 Task: open an excel sheet and write heading  Financial Planner. Add Dates in a column and its values below  'Jan 23, Feb 23, Mar 23, Apr 23 & may23. 'Add Income in next column and its values below  $3,000, $3,200, $3,100, $3,300 & $3,500. Add Expenses in next column and its values below  $2,000, $2,300, $2,200, $2,500 & $2,800. Add savings in next column and its values below $500, $600, $500, $700 & $700. Add Investment in next column and its values below  $500, $700, $800, $900 & $1000. Add Net Saving in next column and its values below  $1000, $1200, $900, $800 & $700. Save page BankBalances
Action: Mouse moved to (117, 116)
Screenshot: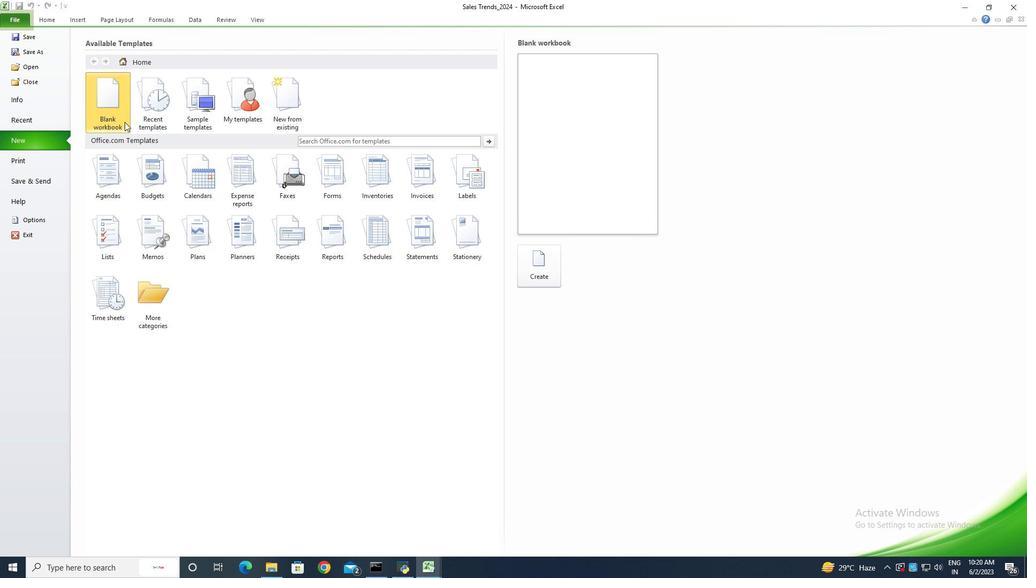 
Action: Mouse pressed left at (117, 116)
Screenshot: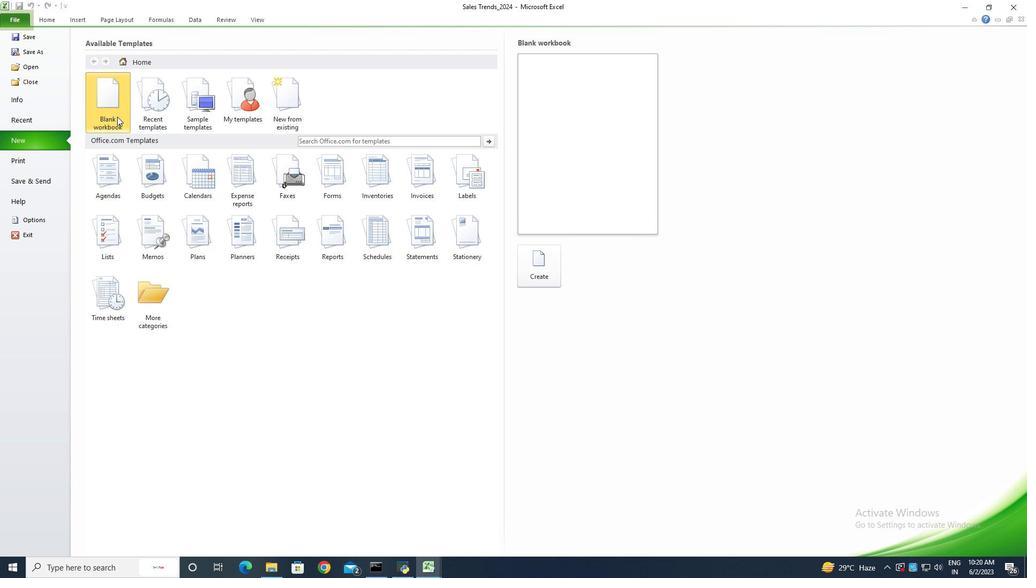 
Action: Mouse pressed left at (117, 116)
Screenshot: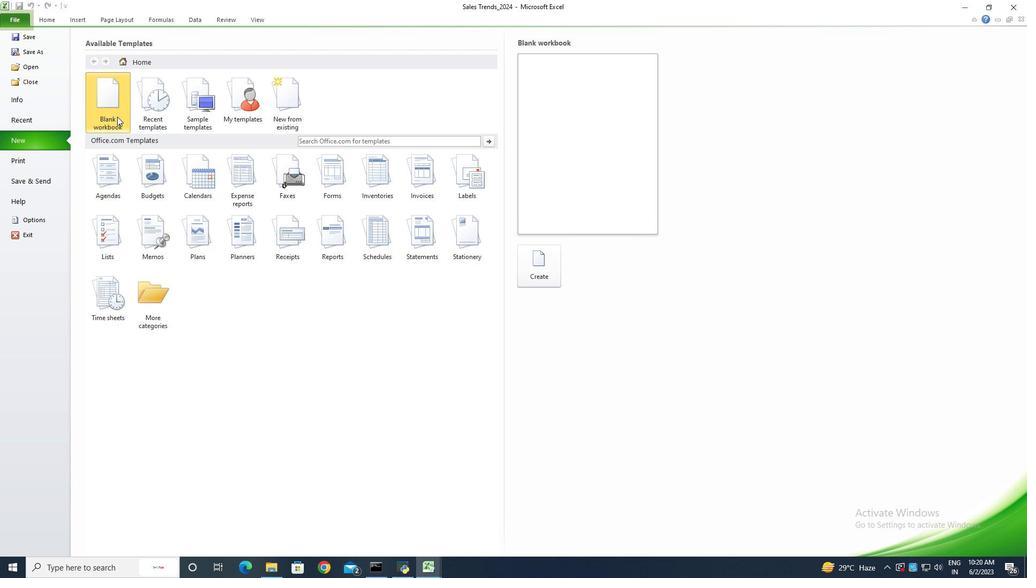 
Action: Key pressed <Key.shift><Key.shift><Key.shift><Key.shift><Key.shift><Key.shift>Finacial<Key.space><Key.shift><Key.shift><Key.shift><Key.shift><Key.shift><Key.shift><Key.shift><Key.shift><Key.shift><Key.shift>Planner<Key.enter><Key.shift><Key.shift><Key.shift><Key.shift><Key.shift><Key.shift>Dates<Key.enter><Key.shift>Jan<Key.space>23<Key.enter>feb<Key.backspace><Key.backspace><Key.backspace><Key.shift><Key.shift><Key.shift><Key.shift><Key.shift><Key.shift><Key.shift><Key.shift><Key.shift><Key.shift><Key.shift><Key.shift><Key.shift><Key.shift><Key.shift>Feb<Key.space>23<Key.enter><Key.shift><Key.shift><Key.shift><Key.shift><Key.shift><Key.shift><Key.shift><Key.shift><Key.shift><Key.shift><Key.shift><Key.shift><Key.shift><Key.shift><Key.shift><Key.shift><Key.shift><Key.shift><Key.shift><Key.shift><Key.shift><Key.shift><Key.shift><Key.shift><Key.shift><Key.shift><Key.shift><Key.shift><Key.shift><Key.shift><Key.shift><Key.shift><Key.shift><Key.shift><Key.shift><Key.shift><Key.shift><Key.shift><Key.shift><Key.shift><Key.shift><Key.shift><Key.shift><Key.shift><Key.shift><Key.shift><Key.shift>Mar<Key.space>23<Key.enter><Key.shift>Apr<Key.space><Key.shift><Key.shift><Key.shift>23<Key.enter><Key.shift>May<Key.space><Key.shift><Key.shift>23<Key.enter>
Screenshot: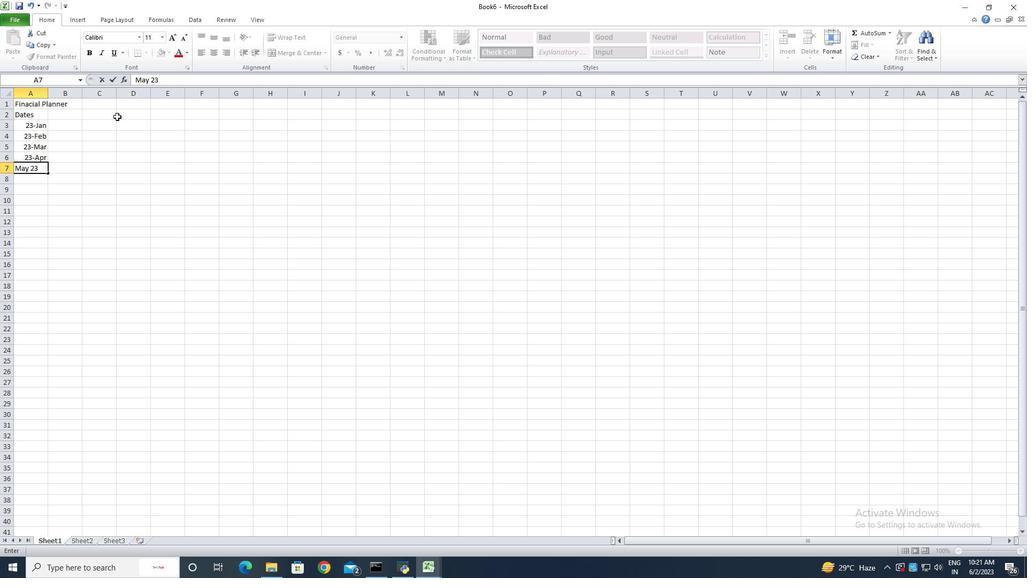 
Action: Mouse moved to (25, 125)
Screenshot: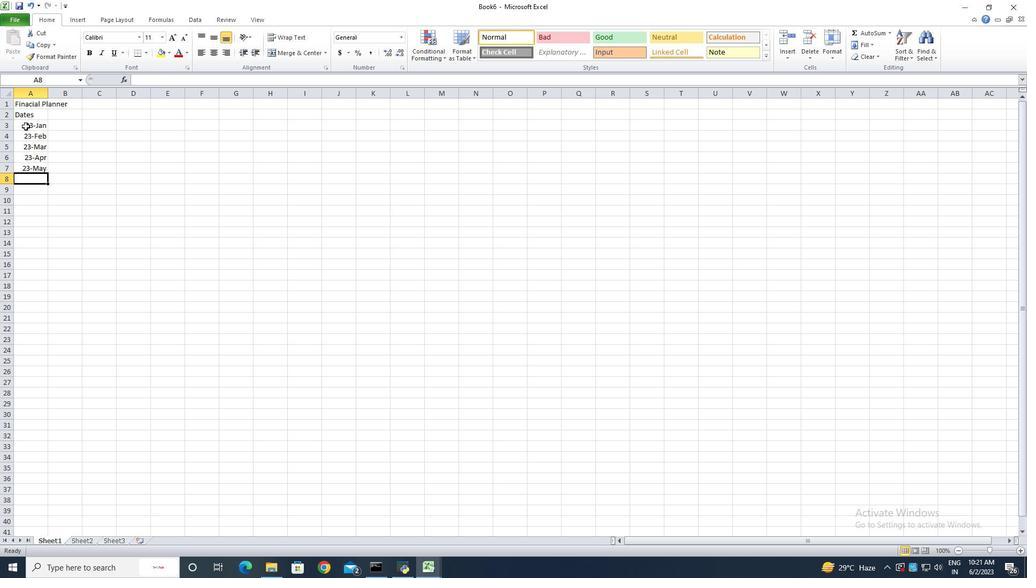 
Action: Mouse pressed left at (25, 125)
Screenshot: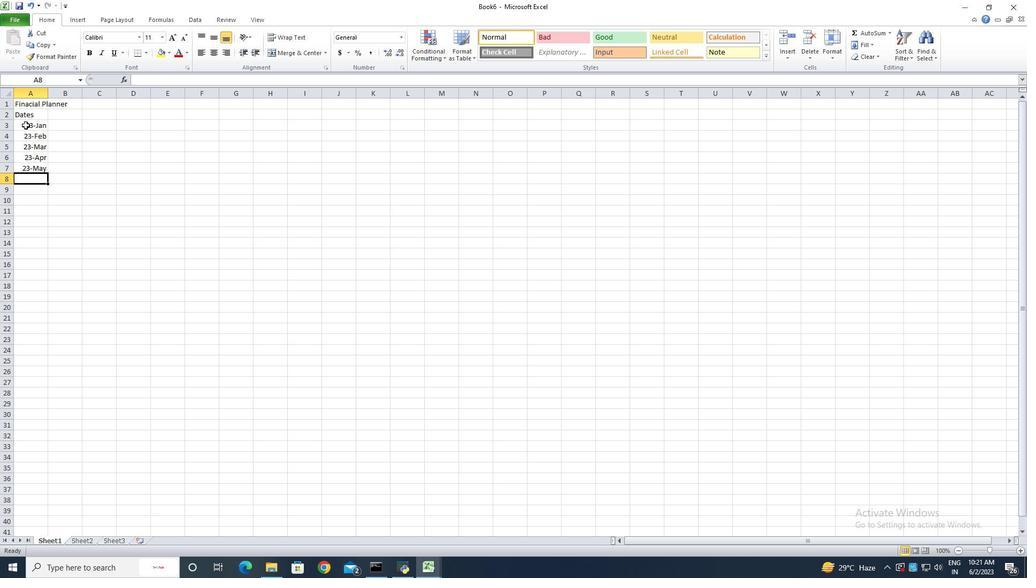 
Action: Mouse moved to (29, 127)
Screenshot: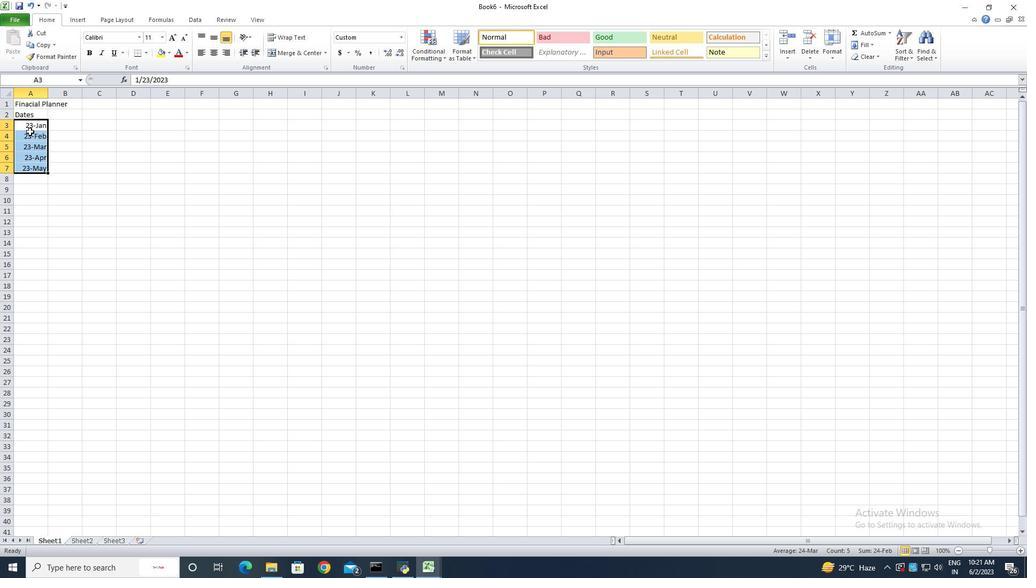 
Action: Mouse pressed right at (29, 127)
Screenshot: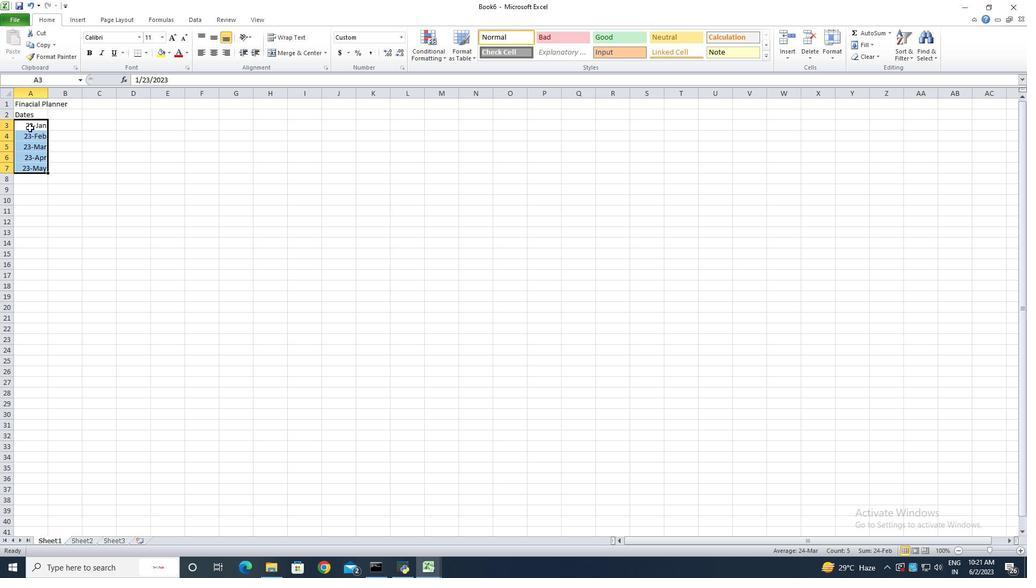
Action: Mouse moved to (62, 276)
Screenshot: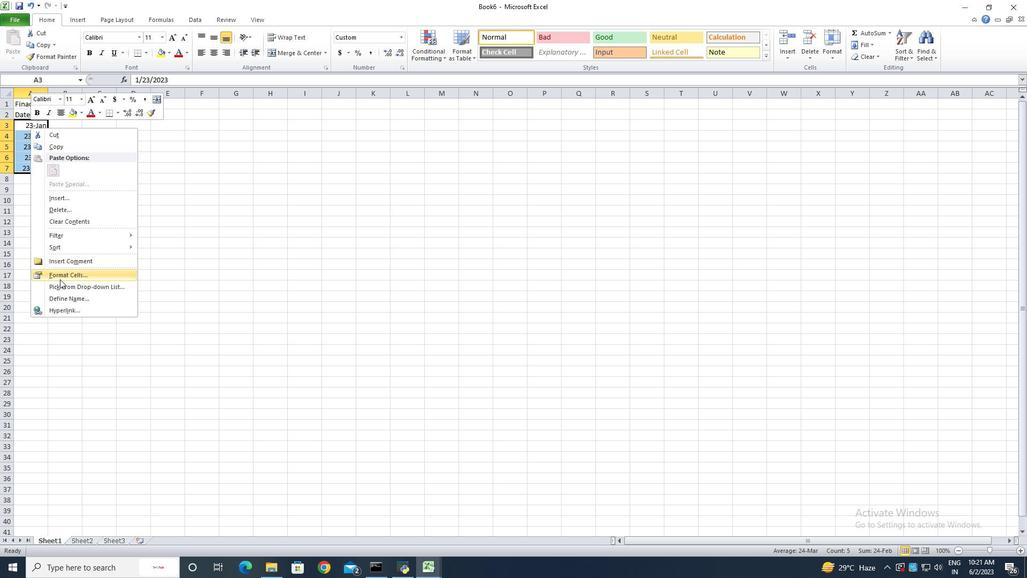 
Action: Mouse pressed left at (62, 276)
Screenshot: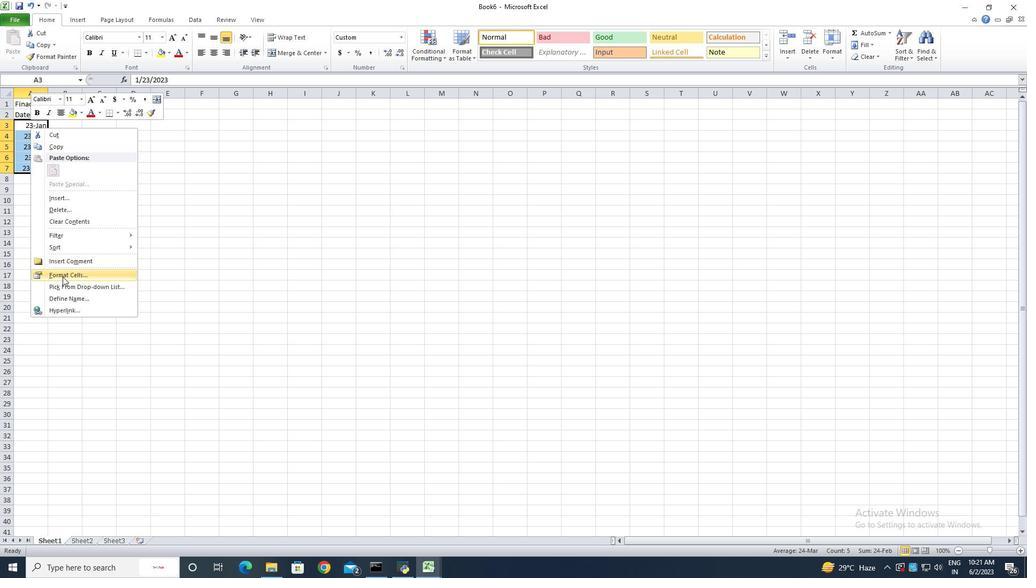 
Action: Mouse moved to (95, 152)
Screenshot: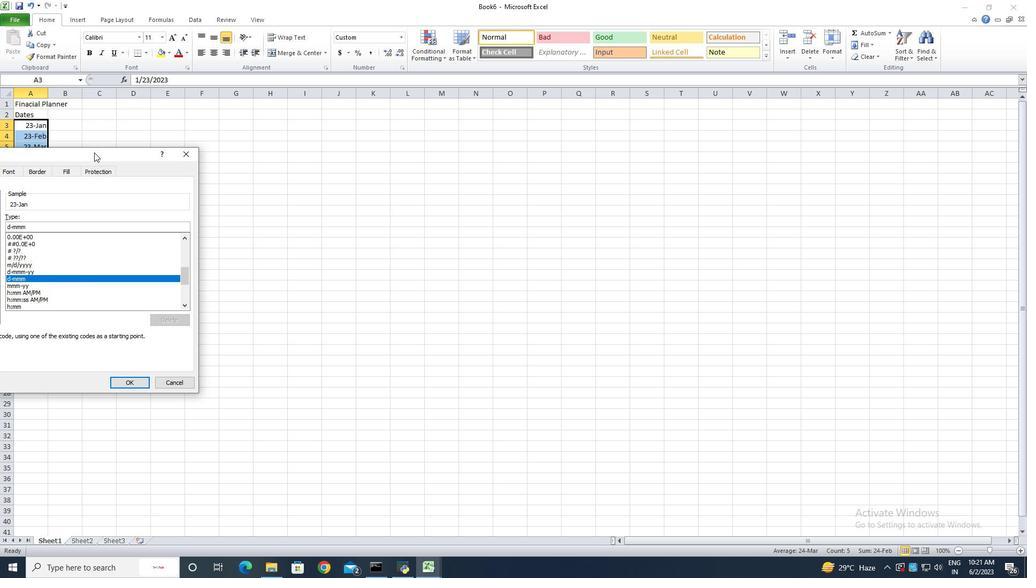 
Action: Mouse pressed left at (95, 152)
Screenshot: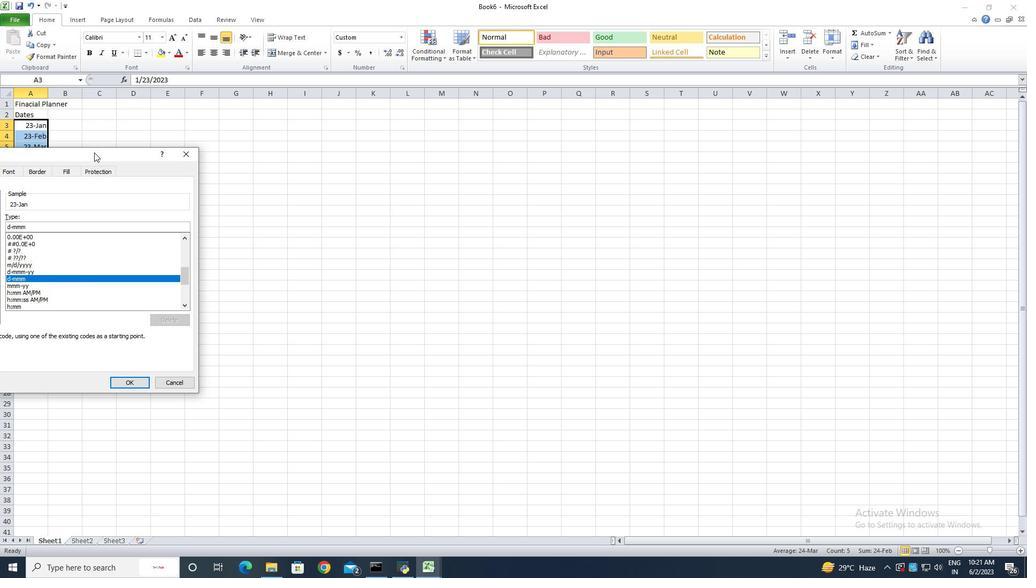 
Action: Mouse moved to (317, 211)
Screenshot: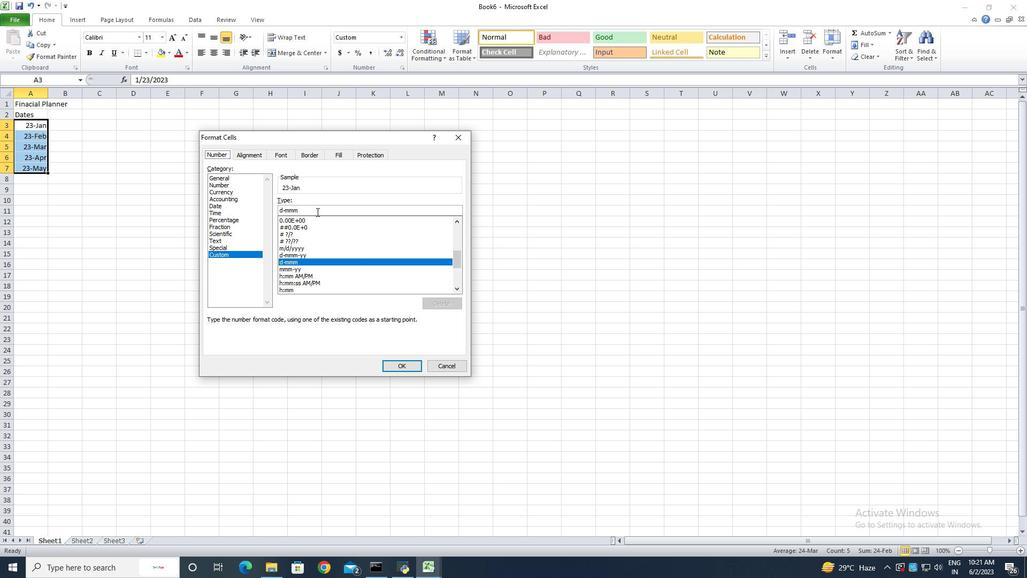 
Action: Mouse pressed left at (317, 211)
Screenshot: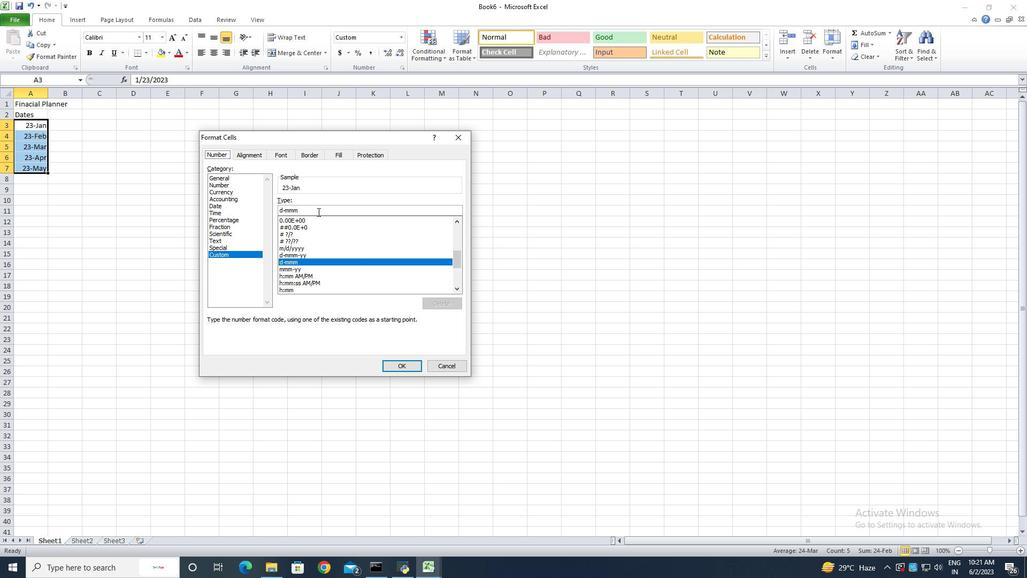 
Action: Key pressed <Key.backspace><Key.backspace><Key.backspace><Key.backspace><Key.backspace><Key.backspace>mmm<Key.space>d
Screenshot: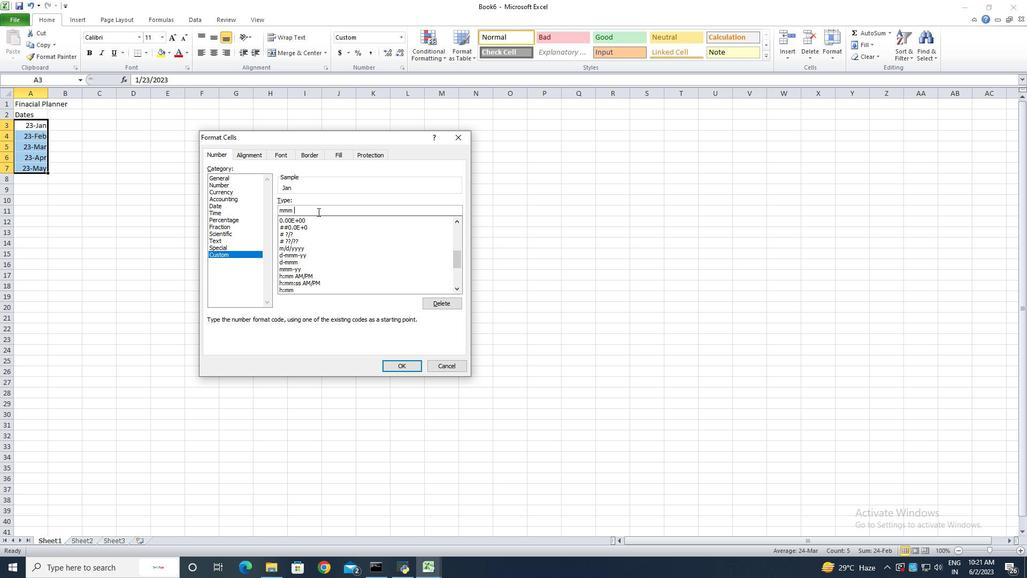 
Action: Mouse moved to (392, 365)
Screenshot: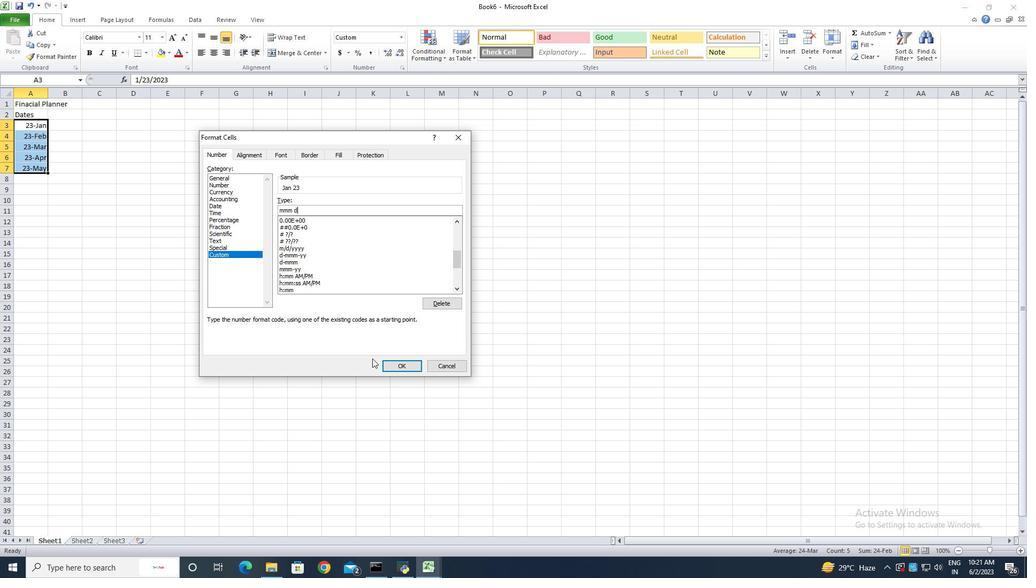 
Action: Mouse pressed left at (392, 365)
Screenshot: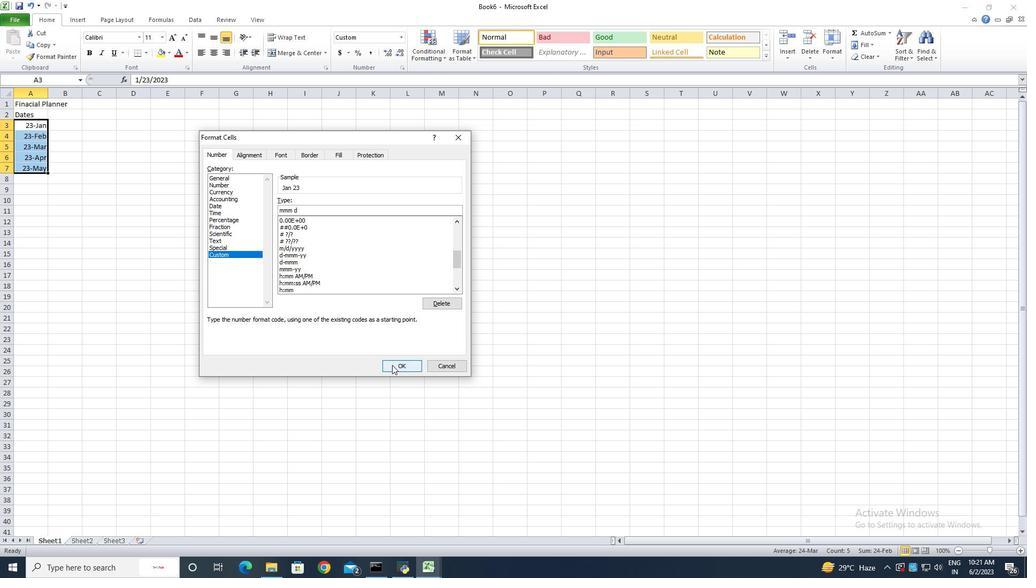 
Action: Mouse moved to (47, 92)
Screenshot: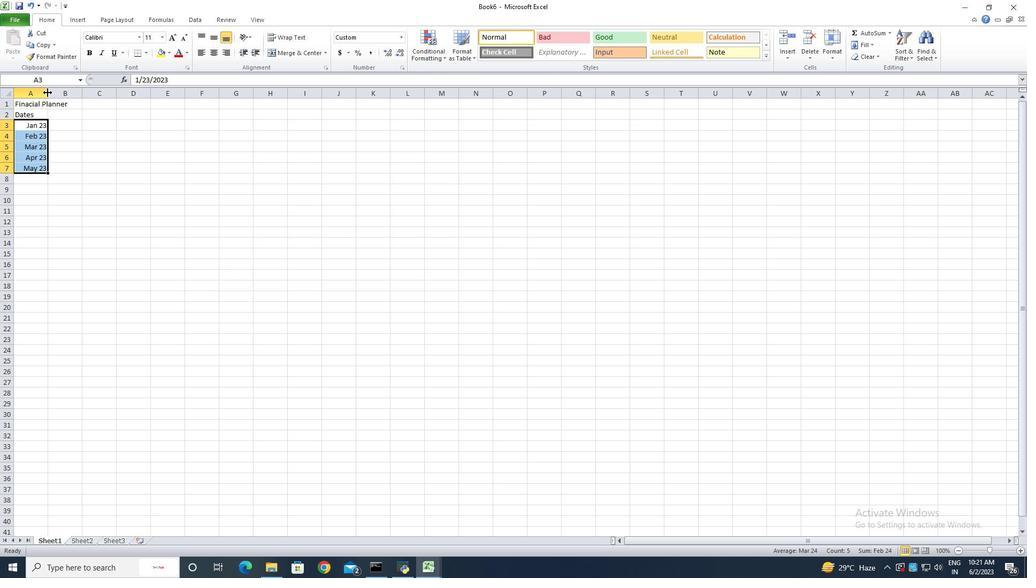 
Action: Mouse pressed left at (47, 92)
Screenshot: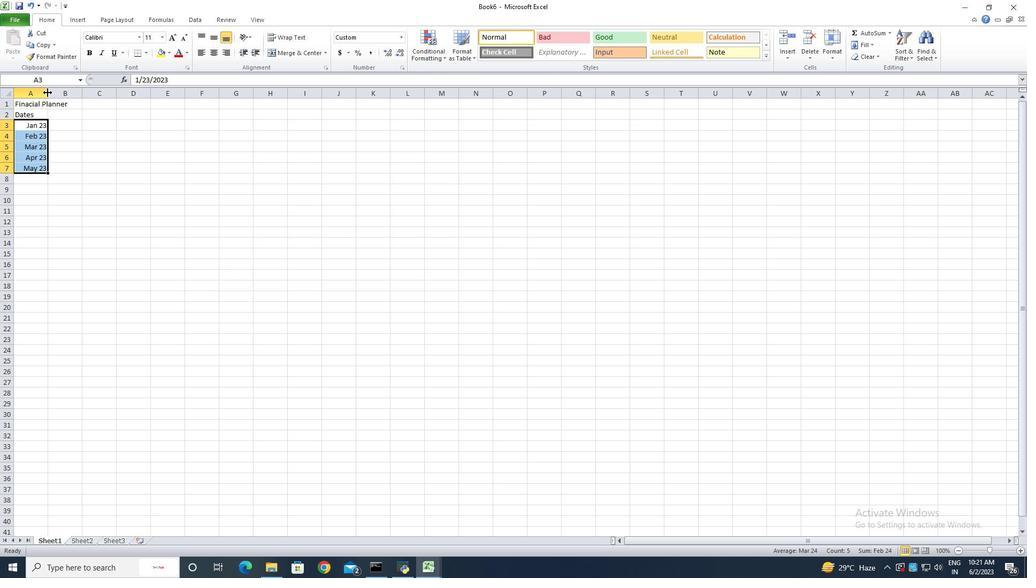 
Action: Mouse pressed left at (47, 92)
Screenshot: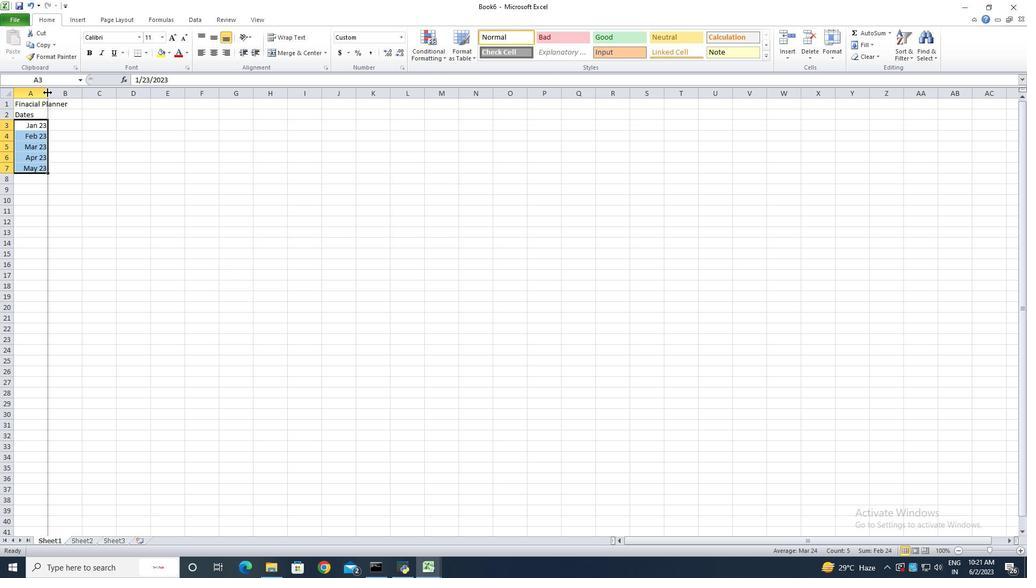 
Action: Mouse moved to (80, 111)
Screenshot: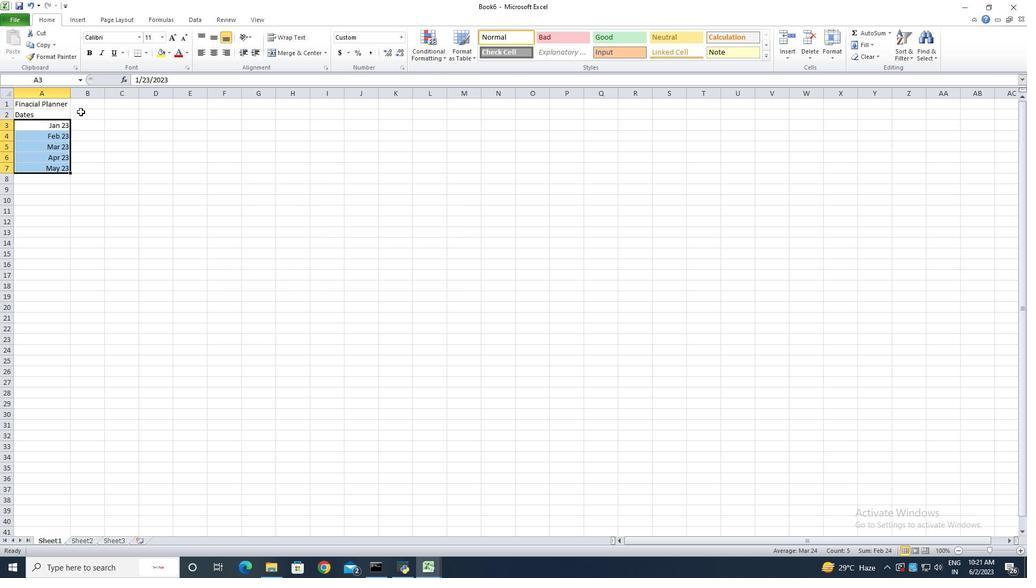 
Action: Mouse pressed left at (80, 111)
Screenshot: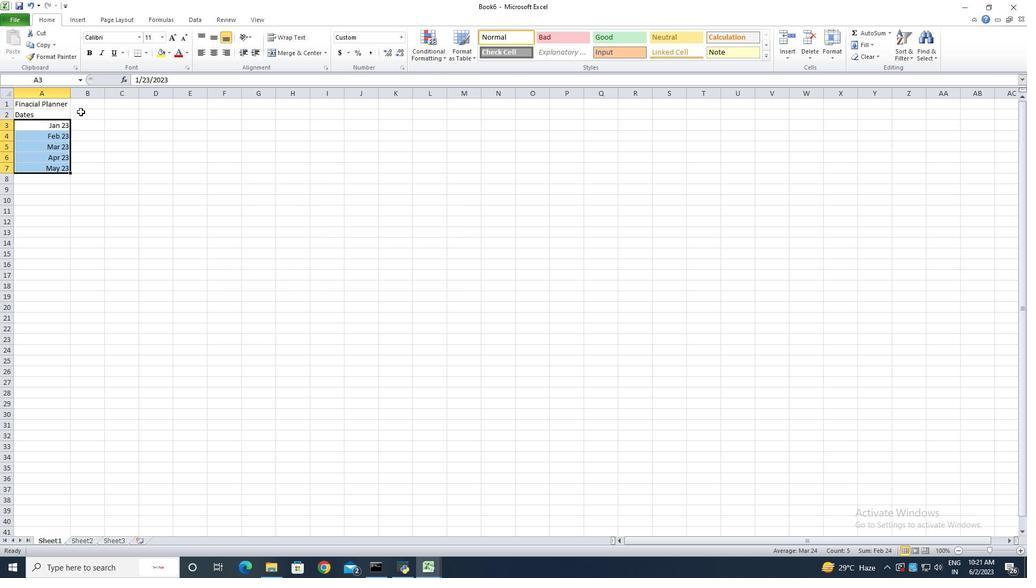 
Action: Key pressed <Key.shift>Income<Key.enter><Key.shift>$3000<Key.enter><Key.shift><Key.shift><Key.shift><Key.shift>$3200<Key.enter><Key.shift><Key.shift><Key.shift><Key.shift><Key.shift><Key.shift><Key.shift><Key.shift><Key.shift><Key.shift><Key.shift><Key.shift><Key.shift><Key.shift><Key.shift><Key.shift><Key.shift><Key.shift><Key.shift><Key.shift><Key.shift><Key.shift><Key.shift><Key.shift><Key.shift><Key.shift><Key.shift><Key.shift><Key.shift><Key.shift><Key.shift><Key.shift><Key.shift><Key.shift><Key.shift><Key.shift><Key.shift><Key.shift>$3100<Key.enter><Key.shift><Key.shift><Key.shift><Key.shift>$3300<Key.enter><Key.shift><Key.shift><Key.shift><Key.shift><Key.shift><Key.shift><Key.shift><Key.shift><Key.shift><Key.shift><Key.shift><Key.shift><Key.shift><Key.shift><Key.shift><Key.shift><Key.shift><Key.shift><Key.shift>$3500<Key.enter>
Screenshot: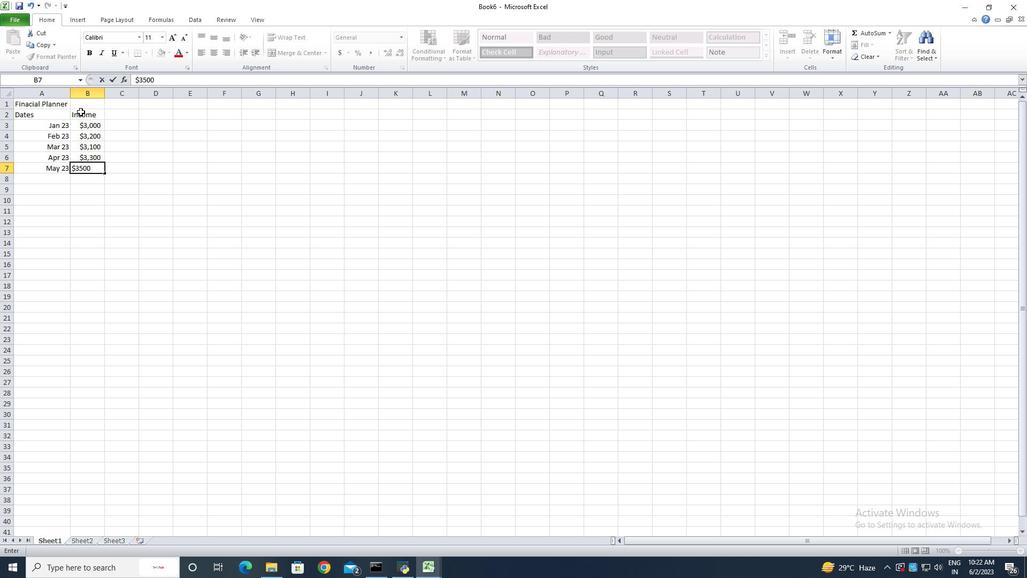 
Action: Mouse moved to (114, 115)
Screenshot: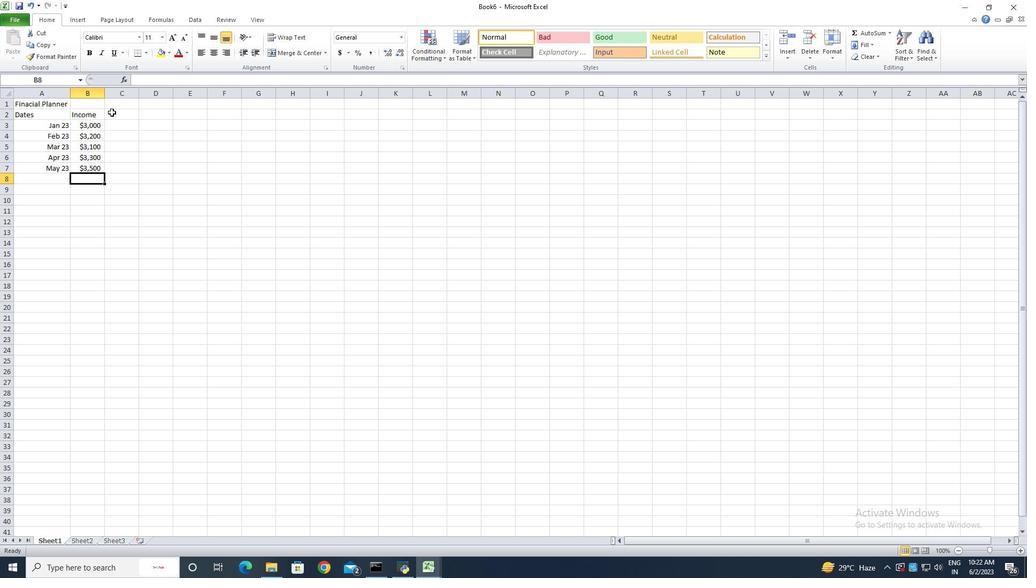 
Action: Mouse pressed left at (114, 115)
Screenshot: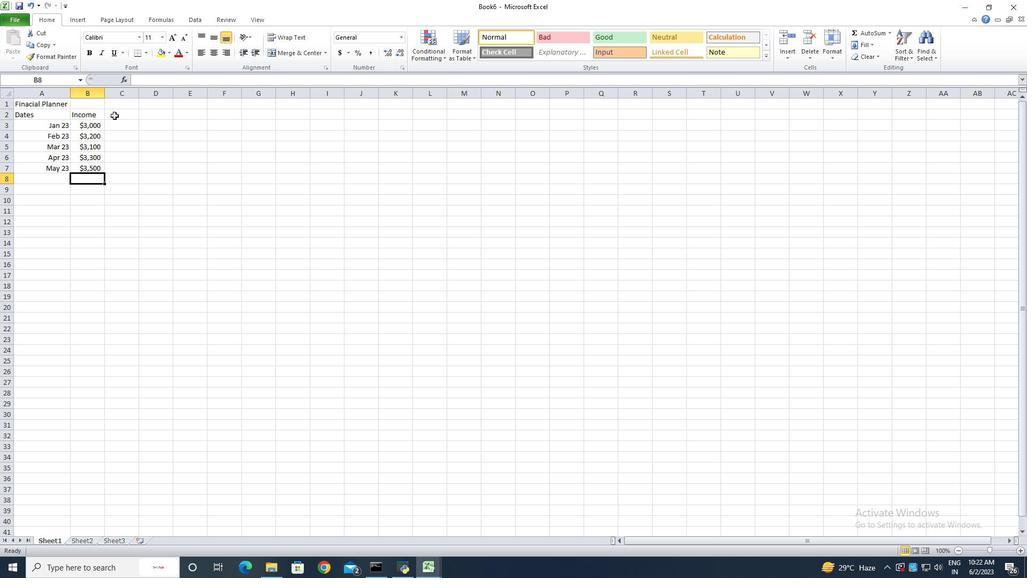 
Action: Key pressed <Key.shift>Expenses<Key.enter><Key.shift><Key.shift>@<Key.backspace><Key.shift><Key.shift><Key.shift>$2000<Key.enter><Key.shift><Key.shift><Key.shift><Key.shift>$2300<Key.enter><Key.shift><Key.shift><Key.shift><Key.shift><Key.shift><Key.shift><Key.shift><Key.shift><Key.shift><Key.shift><Key.shift><Key.shift><Key.shift><Key.shift><Key.shift>@<Key.backspace><Key.shift>$2200<Key.enter><Key.shift><Key.shift><Key.shift><Key.shift><Key.shift><Key.shift><Key.shift><Key.shift>$2500<Key.enter><Key.shift><Key.shift><Key.shift><Key.shift><Key.shift><Key.shift><Key.shift><Key.shift><Key.shift>$2800<Key.enter>
Screenshot: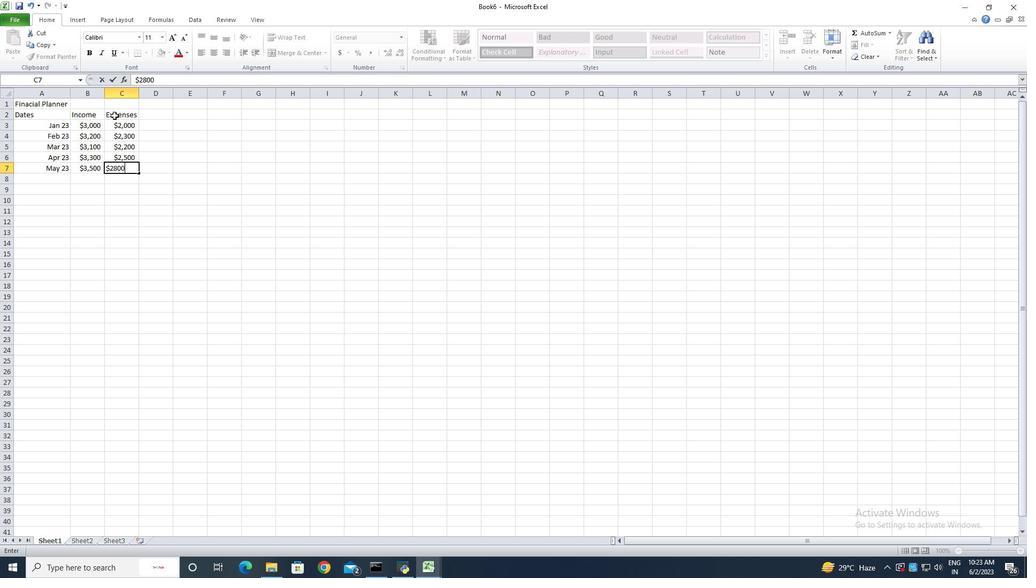 
Action: Mouse moved to (139, 91)
Screenshot: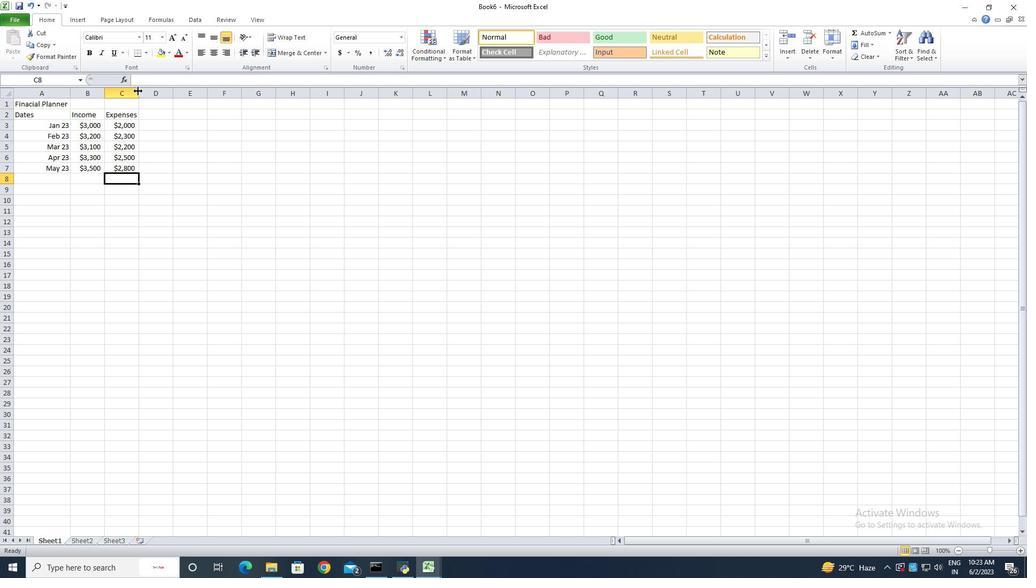 
Action: Mouse pressed left at (139, 91)
Screenshot: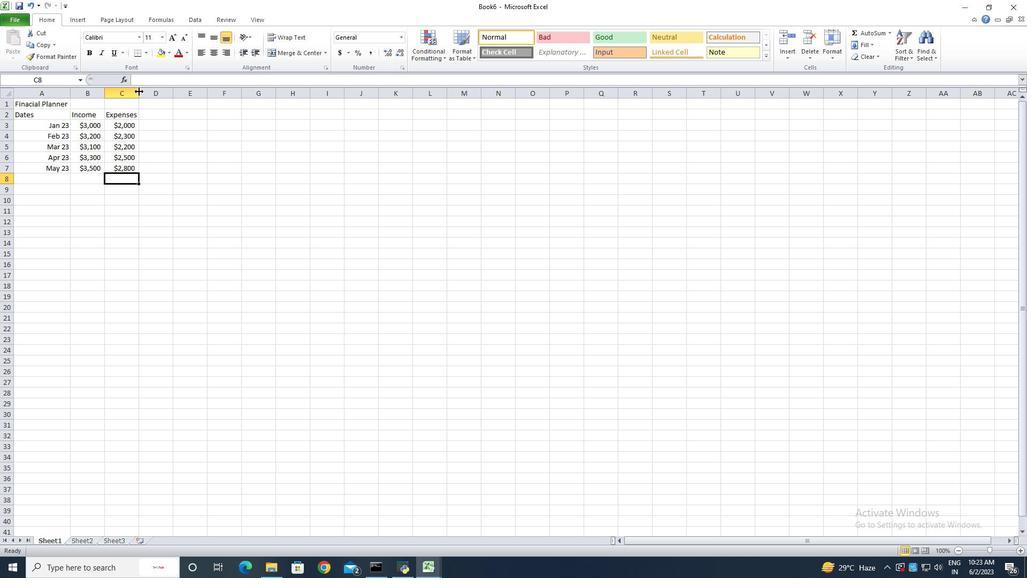 
Action: Mouse pressed left at (139, 91)
Screenshot: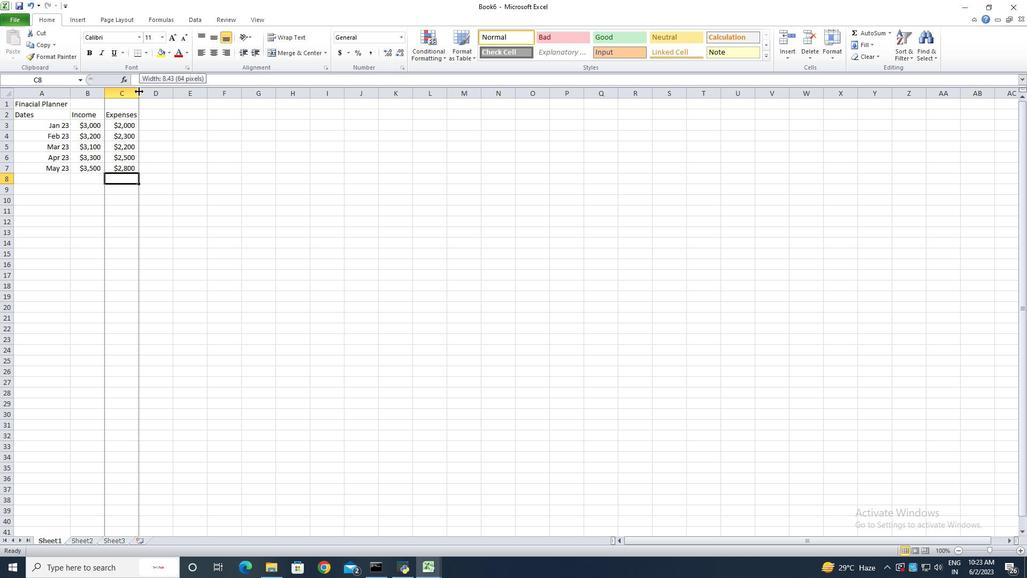 
Action: Mouse moved to (153, 115)
Screenshot: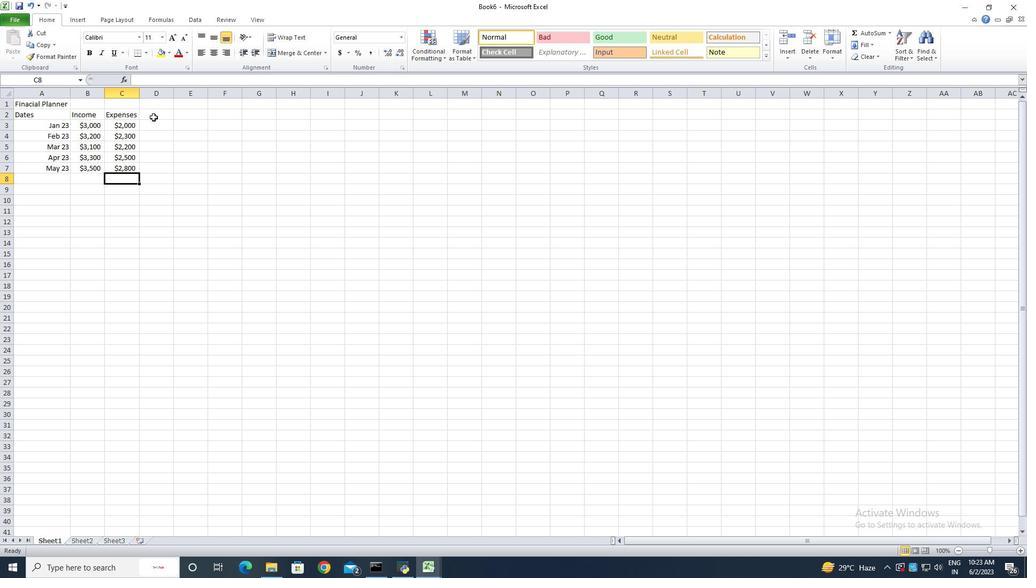 
Action: Mouse pressed left at (153, 115)
Screenshot: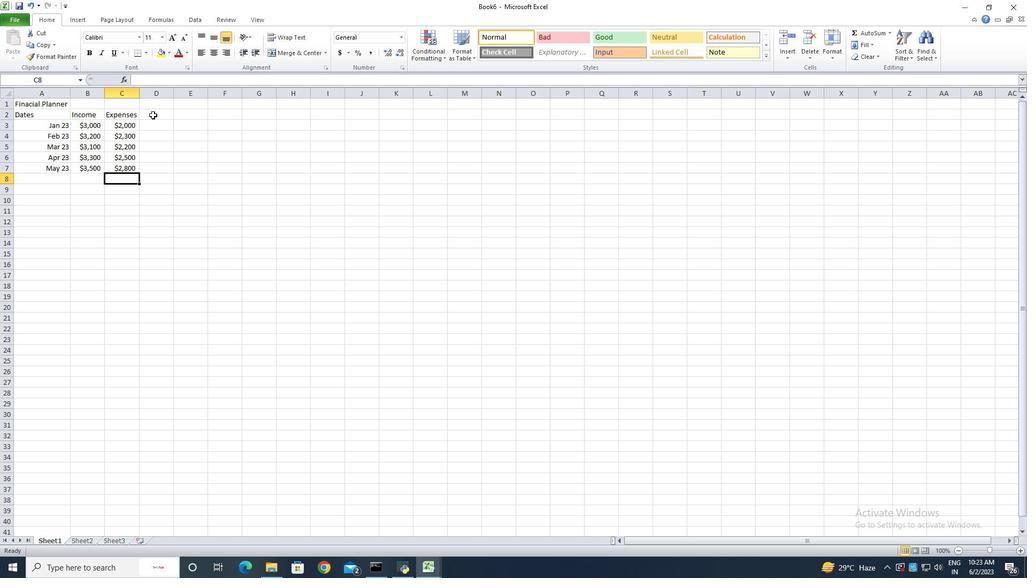 
Action: Key pressed <Key.shift>Savings<Key.enter><Key.shift><Key.shift><Key.shift><Key.shift><Key.shift><Key.shift><Key.shift><Key.shift><Key.shift><Key.shift><Key.shift><Key.shift><Key.shift><Key.shift><Key.shift><Key.shift><Key.shift><Key.shift><Key.shift><Key.shift><Key.shift><Key.shift><Key.shift><Key.shift>$500<Key.enter><Key.shift>$600<Key.enter><Key.shift>$500<Key.enter><Key.shift>$700<Key.enter><Key.shift><Key.shift><Key.shift><Key.shift><Key.shift>$700<Key.enter>
Screenshot: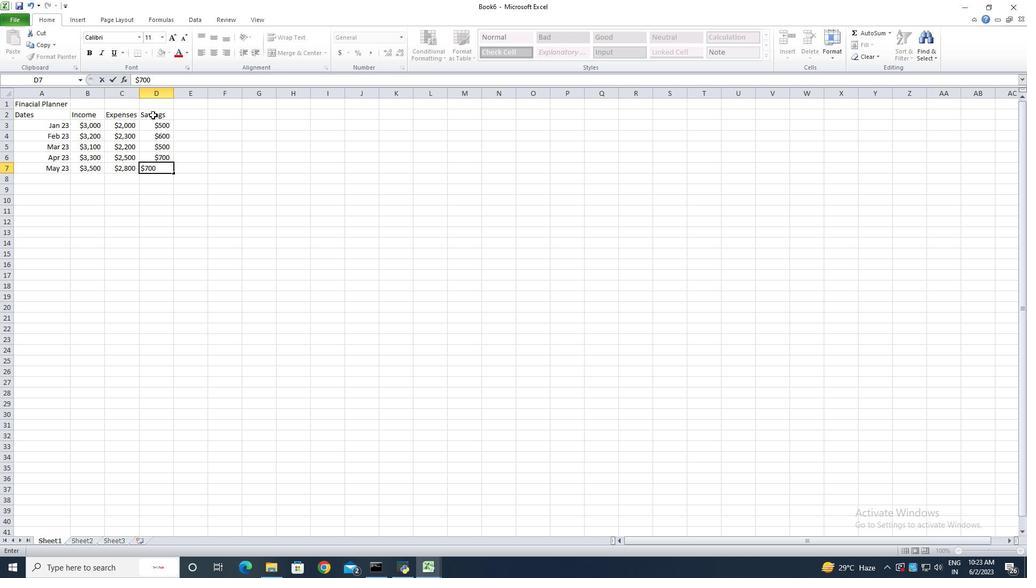 
Action: Mouse moved to (175, 93)
Screenshot: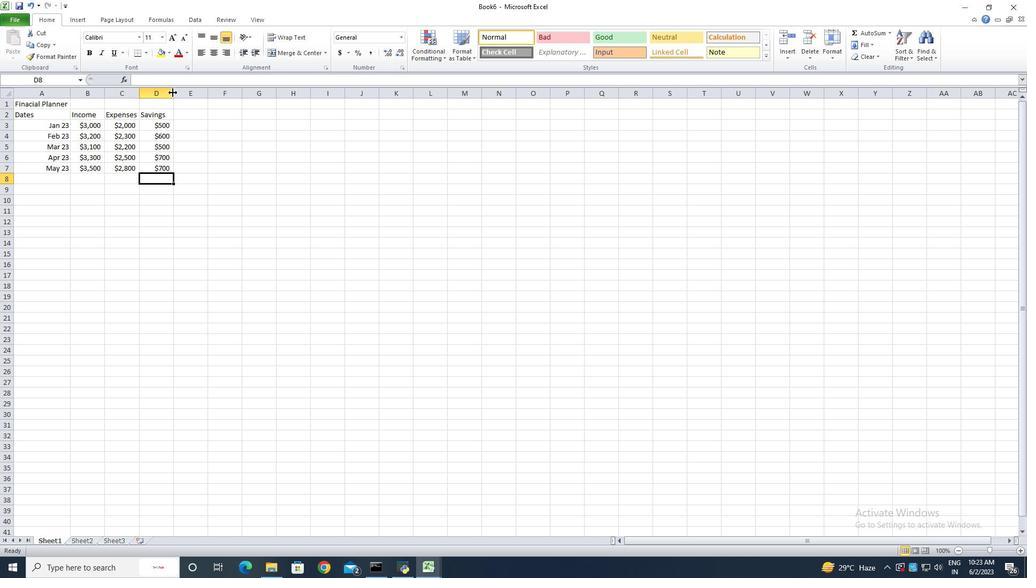 
Action: Mouse pressed left at (175, 93)
Screenshot: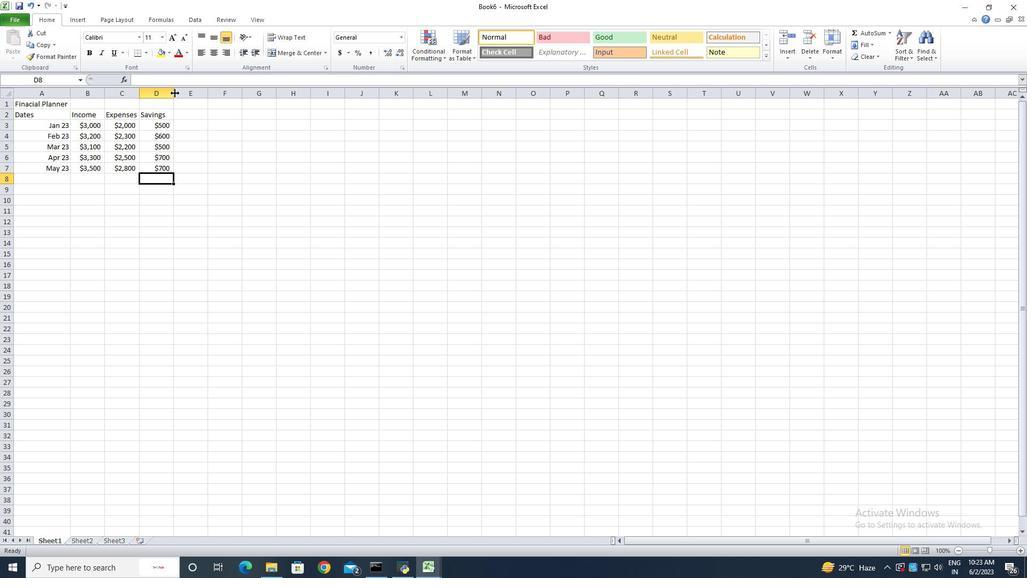 
Action: Mouse pressed left at (175, 93)
Screenshot: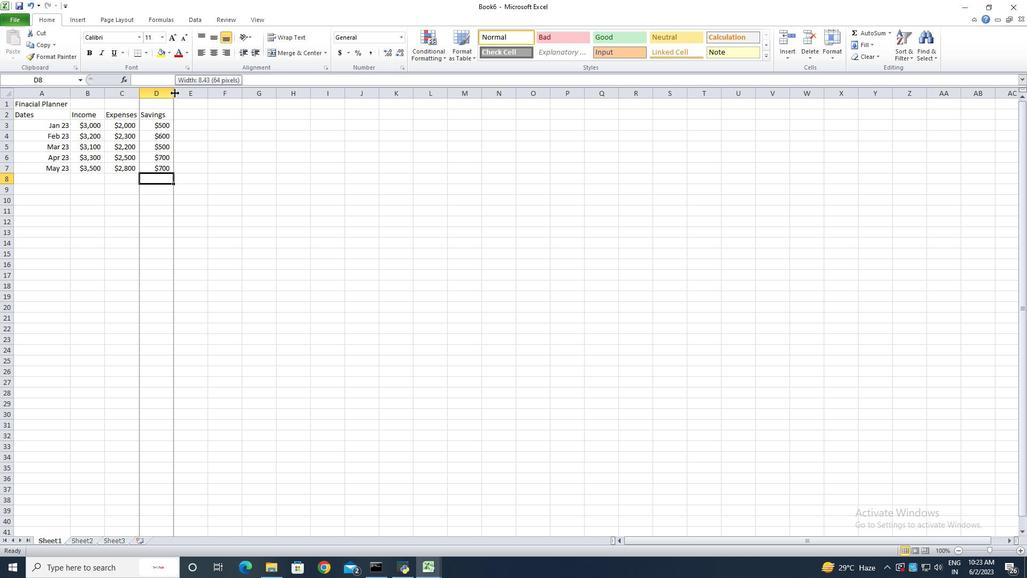 
Action: Mouse moved to (176, 111)
Screenshot: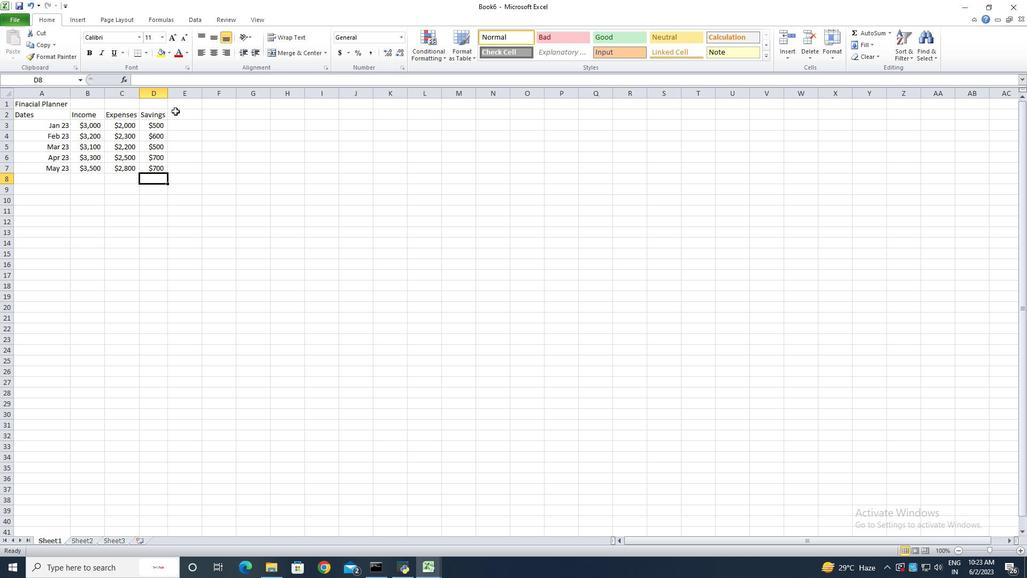 
Action: Mouse pressed left at (176, 111)
Screenshot: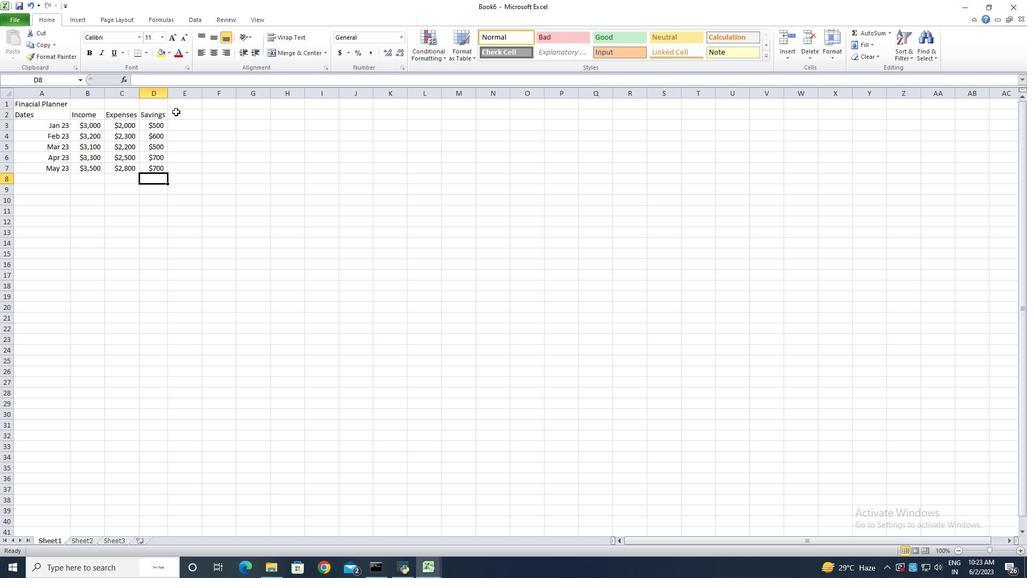 
Action: Key pressed <Key.shift>Investment<Key.enter><Key.shift><Key.shift><Key.shift><Key.shift><Key.shift><Key.shift><Key.shift><Key.shift><Key.shift><Key.shift><Key.shift>$500<Key.enter><Key.shift><Key.shift><Key.shift><Key.shift><Key.shift><Key.shift><Key.shift><Key.shift><Key.shift><Key.shift><Key.shift><Key.shift><Key.shift><Key.shift><Key.shift><Key.shift><Key.shift><Key.shift><Key.shift><Key.shift><Key.shift><Key.shift><Key.shift><Key.shift><Key.shift><Key.shift><Key.shift><Key.shift><Key.shift><Key.shift><Key.shift><Key.shift><Key.shift><Key.shift>$700<Key.enter><Key.shift><Key.shift><Key.shift><Key.shift><Key.shift><Key.shift><Key.shift><Key.shift><Key.shift><Key.shift><Key.shift><Key.shift><Key.shift><Key.shift><Key.shift><Key.shift><Key.shift><Key.shift><Key.shift>$800<Key.enter><Key.shift><Key.shift><Key.shift><Key.shift><Key.shift><Key.shift><Key.shift><Key.shift><Key.shift><Key.shift><Key.shift><Key.shift><Key.shift><Key.shift><Key.shift><Key.shift><Key.shift><Key.shift><Key.shift><Key.shift><Key.shift><Key.shift><Key.shift><Key.shift><Key.shift><Key.shift><Key.shift><Key.shift><Key.shift><Key.shift><Key.shift><Key.shift><Key.shift><Key.shift><Key.shift><Key.shift><Key.shift><Key.shift><Key.shift><Key.shift><Key.shift><Key.shift><Key.shift><Key.shift><Key.shift><Key.shift><Key.shift>$900<Key.enter><Key.shift><Key.shift><Key.shift><Key.shift><Key.shift><Key.shift><Key.shift><Key.shift><Key.shift><Key.shift><Key.shift><Key.shift><Key.shift><Key.shift><Key.shift><Key.shift><Key.shift><Key.shift><Key.shift><Key.shift><Key.shift><Key.shift><Key.shift><Key.shift><Key.shift><Key.shift><Key.shift><Key.shift><Key.shift><Key.shift><Key.shift><Key.shift><Key.shift><Key.shift><Key.shift><Key.shift><Key.shift><Key.shift><Key.shift><Key.shift><Key.shift><Key.shift><Key.shift><Key.shift><Key.shift><Key.shift><Key.shift><Key.shift><Key.shift><Key.shift><Key.shift>$1000<Key.enter>
Screenshot: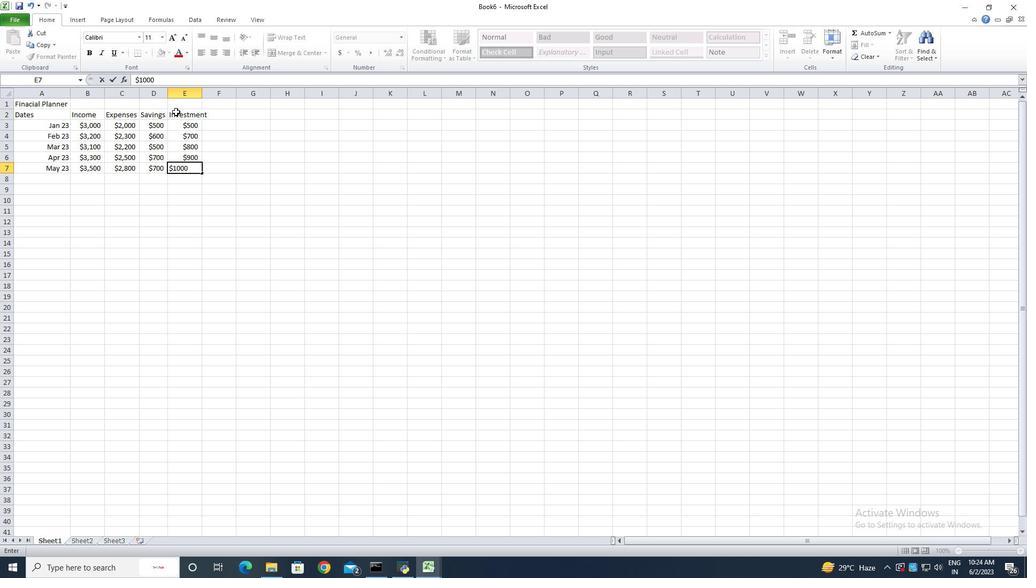 
Action: Mouse moved to (201, 96)
Screenshot: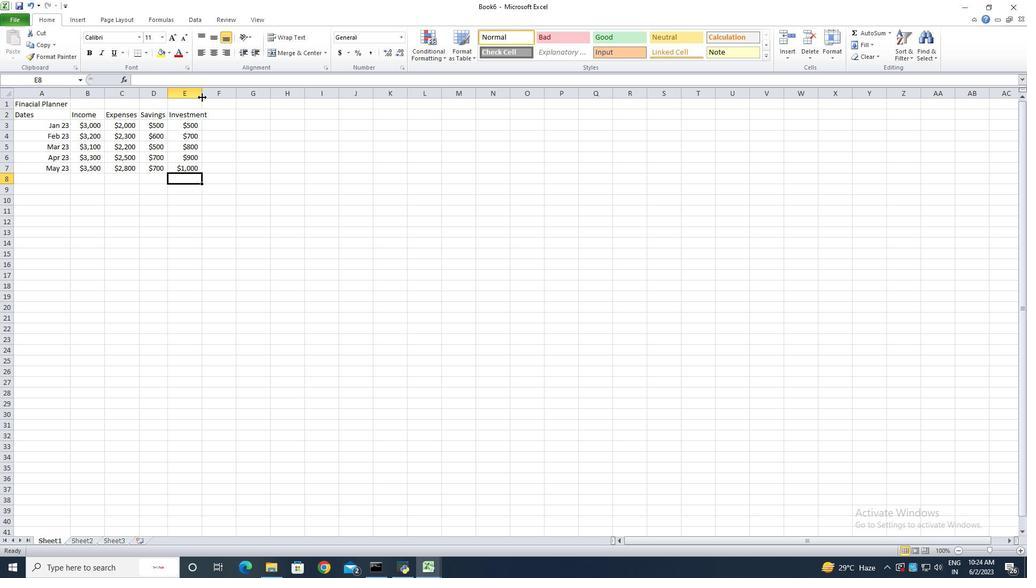 
Action: Mouse pressed left at (201, 96)
Screenshot: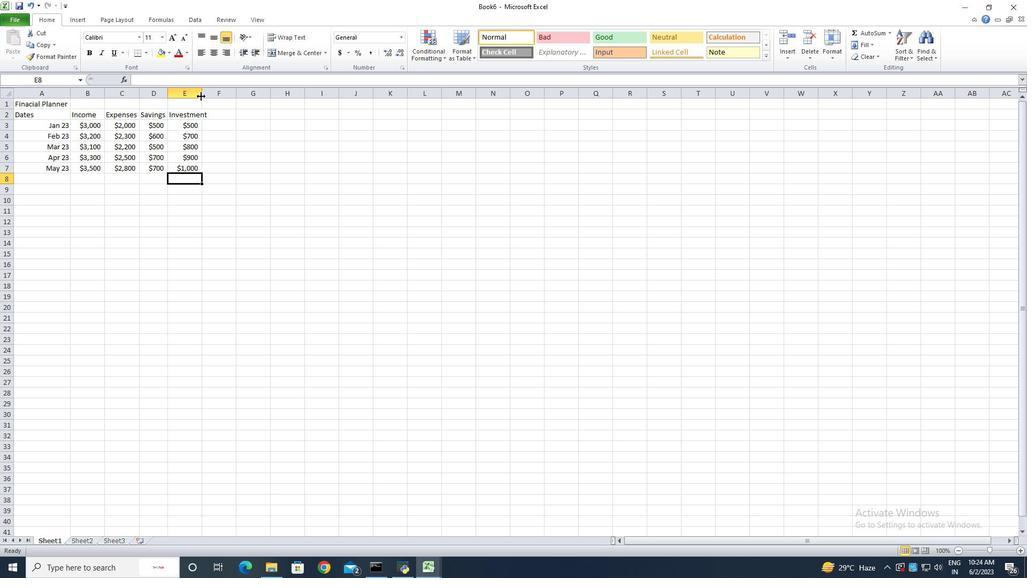 
Action: Mouse pressed left at (201, 96)
Screenshot: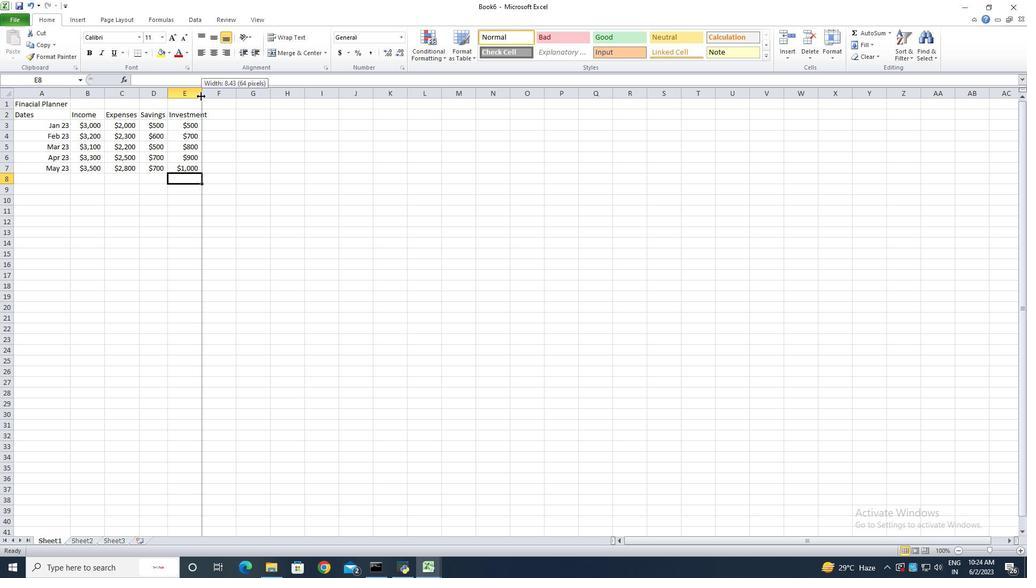 
Action: Mouse moved to (218, 114)
Screenshot: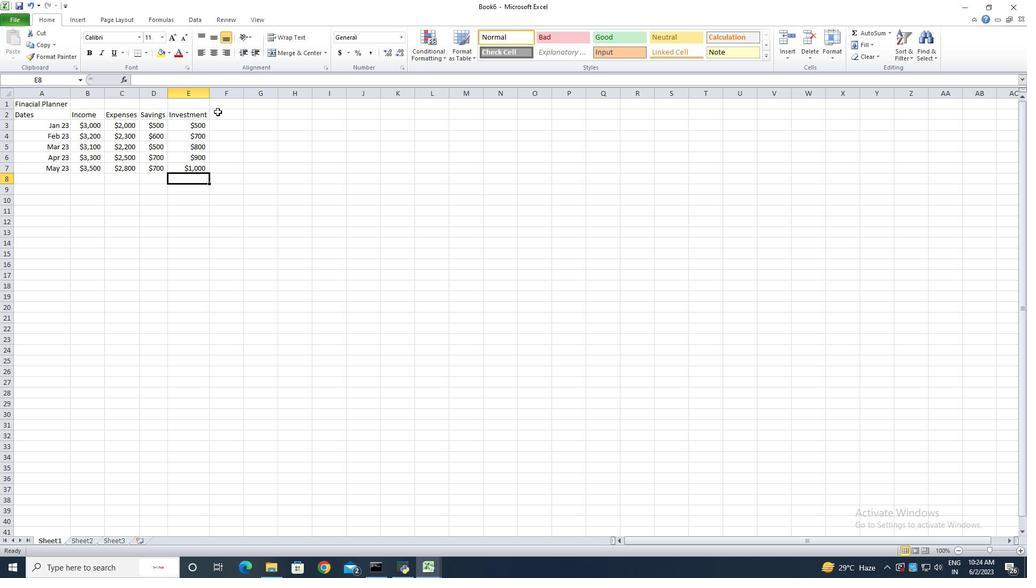 
Action: Mouse pressed left at (218, 114)
Screenshot: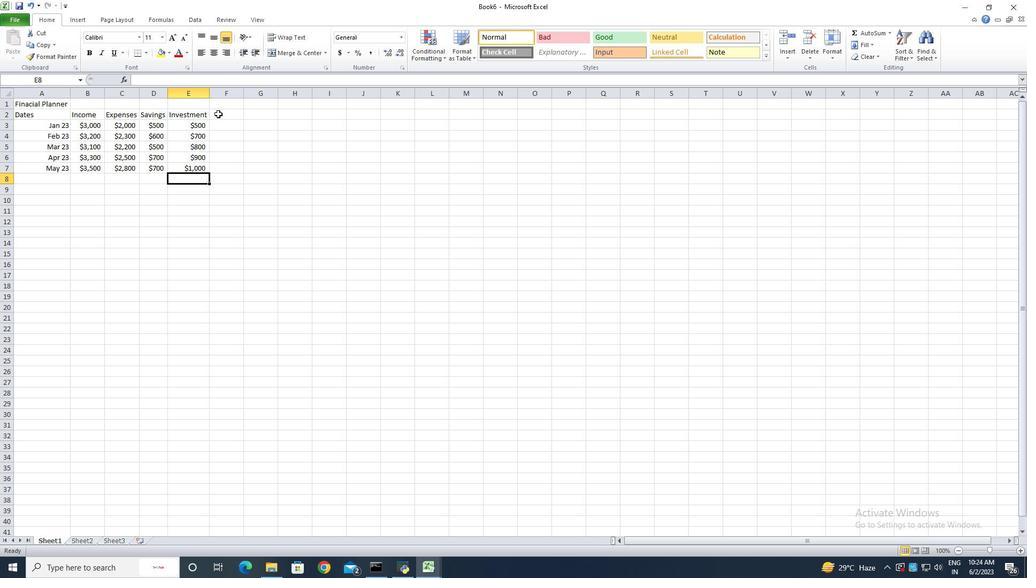 
Action: Key pressed <Key.shift>Ney<Key.space><Key.shift>Savings<Key.backspace>
Screenshot: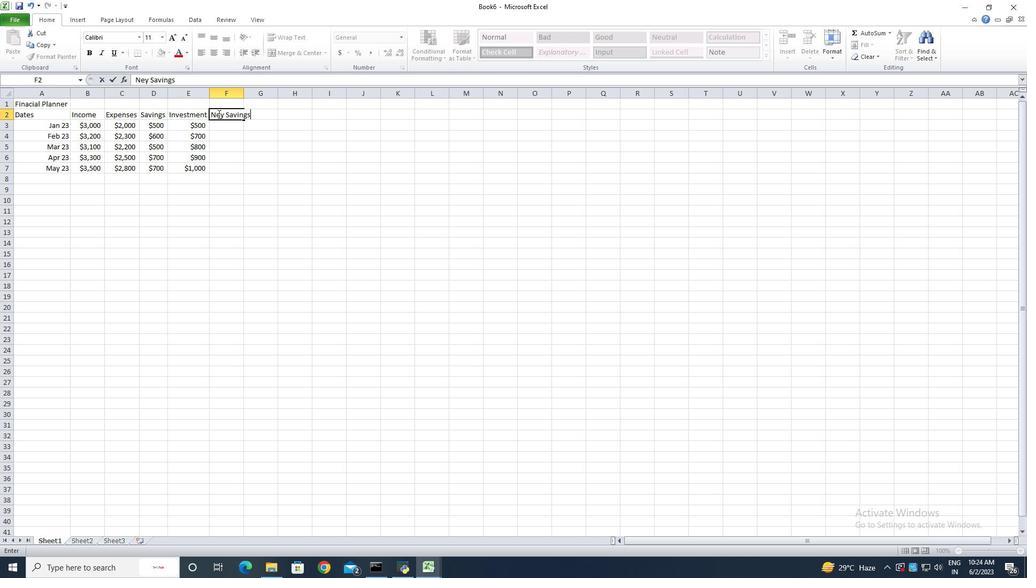 
Action: Mouse moved to (242, 107)
Screenshot: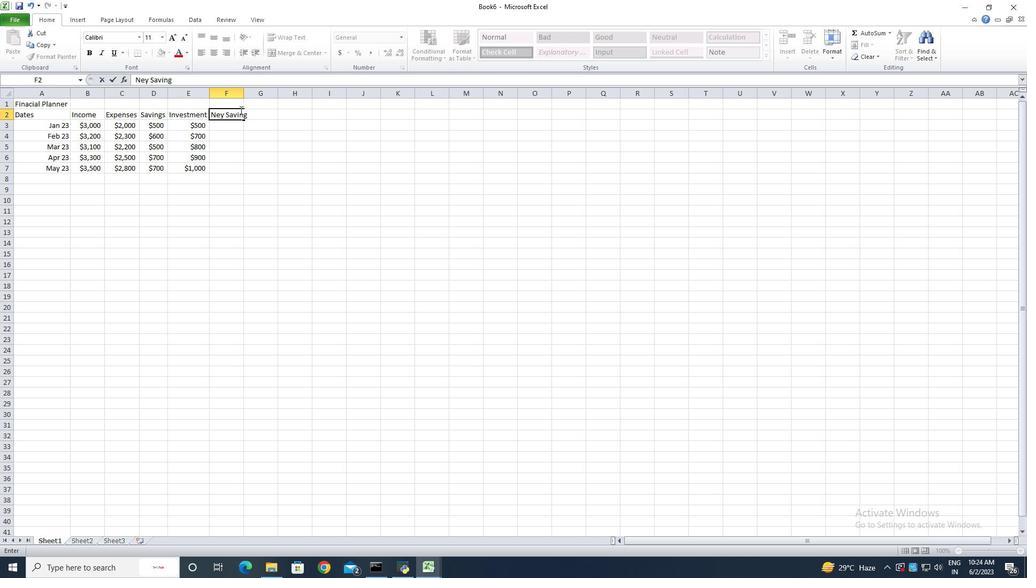
Action: Key pressed <Key.enter><Key.shift><Key.shift><Key.shift><Key.shift><Key.shift><Key.shift><Key.shift><Key.shift><Key.shift><Key.shift><Key.shift><Key.shift><Key.shift><Key.shift><Key.shift><Key.shift><Key.shift><Key.shift><Key.shift><Key.shift><Key.shift><Key.shift><Key.shift>$1000<Key.enter><Key.shift><Key.shift><Key.shift><Key.shift><Key.shift><Key.shift><Key.shift><Key.shift><Key.shift><Key.shift><Key.shift><Key.shift><Key.shift><Key.shift><Key.shift><Key.shift><Key.shift><Key.shift><Key.shift><Key.shift><Key.shift><Key.shift><Key.shift><Key.shift><Key.shift><Key.shift><Key.shift>$1200<Key.enter><Key.shift><Key.shift><Key.shift><Key.shift><Key.shift><Key.shift><Key.shift><Key.shift><Key.shift><Key.shift><Key.shift><Key.shift><Key.shift><Key.shift><Key.shift><Key.shift><Key.shift><Key.shift><Key.shift><Key.shift><Key.shift><Key.shift><Key.shift><Key.shift><Key.shift><Key.shift><Key.shift><Key.shift>$900<Key.enter><Key.shift><Key.shift><Key.shift><Key.shift><Key.shift><Key.shift><Key.shift><Key.shift><Key.shift><Key.shift><Key.shift><Key.shift><Key.shift><Key.shift><Key.shift><Key.shift><Key.shift>$800<Key.enter><Key.shift><Key.shift><Key.shift><Key.shift>&700<Key.enter><Key.up>\<Key.backspace><Key.shift><Key.shift><Key.shift><Key.shift><Key.shift><Key.shift><Key.shift><Key.shift><Key.shift><Key.shift><Key.shift><Key.shift><Key.shift><Key.shift><Key.shift><Key.shift><Key.shift><Key.shift><Key.shift><Key.shift><Key.shift><Key.shift><Key.shift><Key.shift><Key.shift><Key.shift><Key.shift><Key.shift><Key.shift><Key.shift><Key.shift><Key.shift><Key.shift><Key.shift><Key.shift><Key.shift><Key.shift><Key.shift><Key.shift><Key.shift><Key.shift><Key.shift><Key.shift><Key.shift><Key.shift><Key.shift>$700<Key.enter>
Screenshot: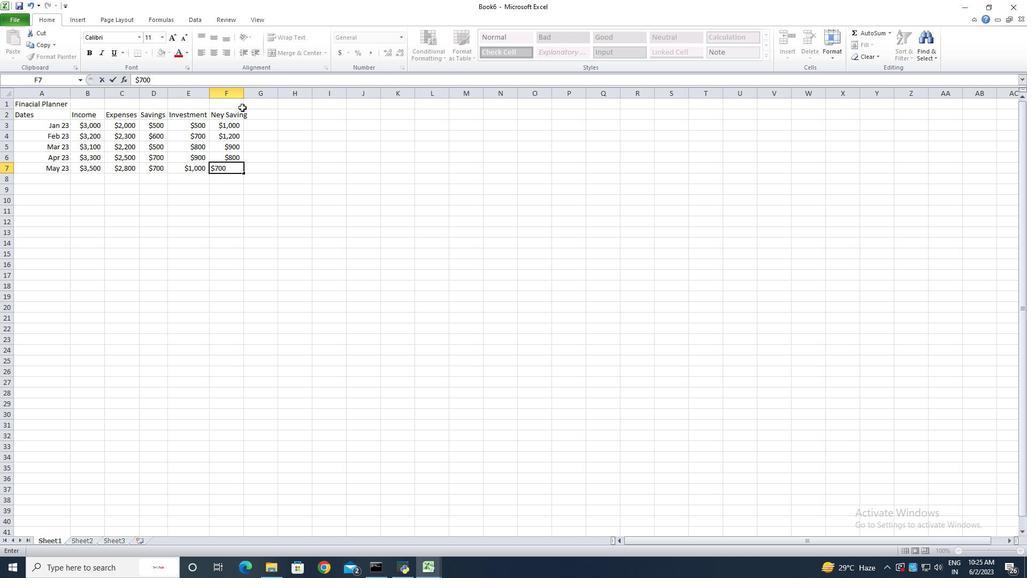
Action: Mouse moved to (244, 94)
Screenshot: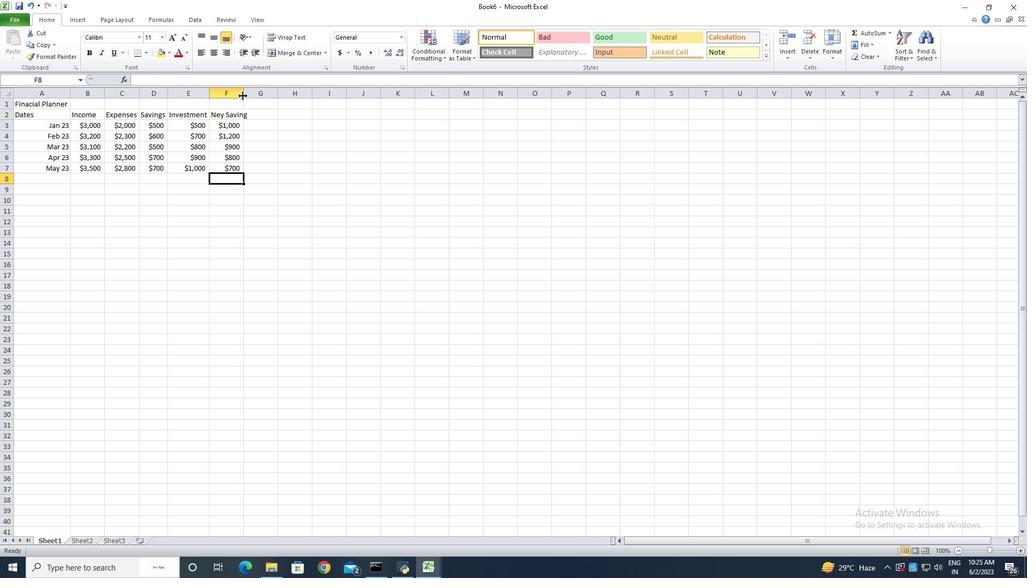 
Action: Mouse pressed left at (244, 94)
Screenshot: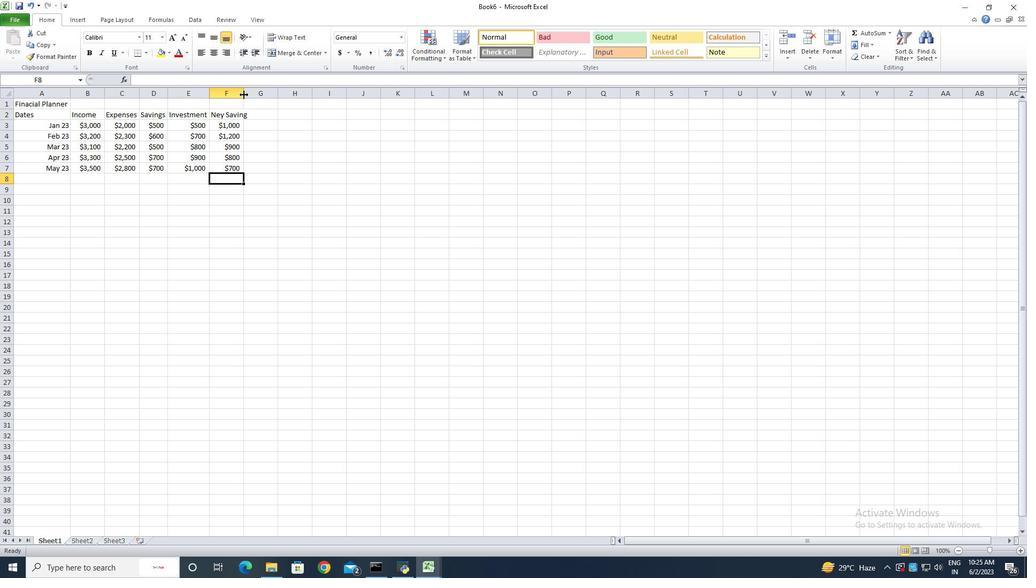 
Action: Mouse pressed left at (244, 94)
Screenshot: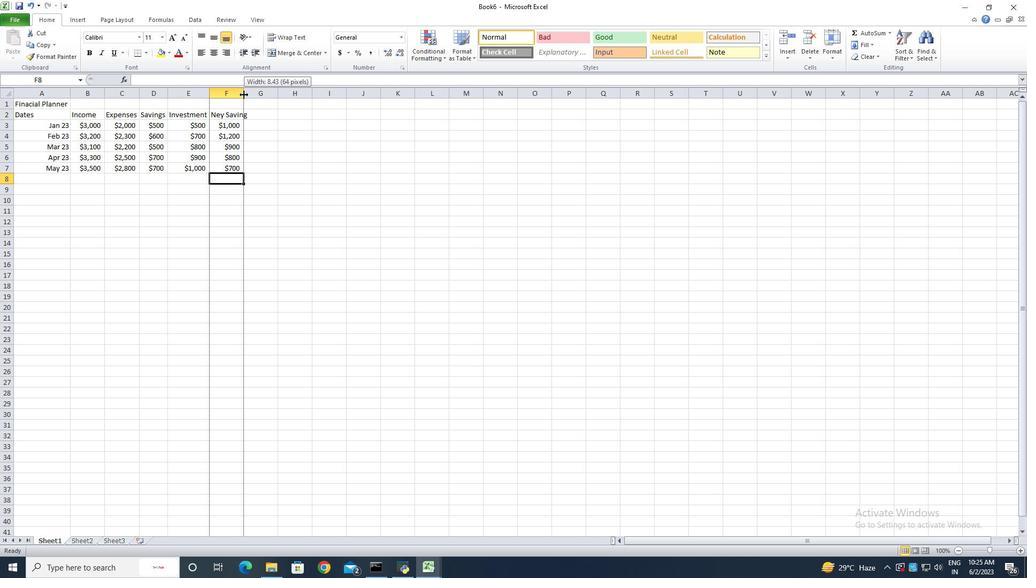 
Action: Mouse moved to (40, 104)
Screenshot: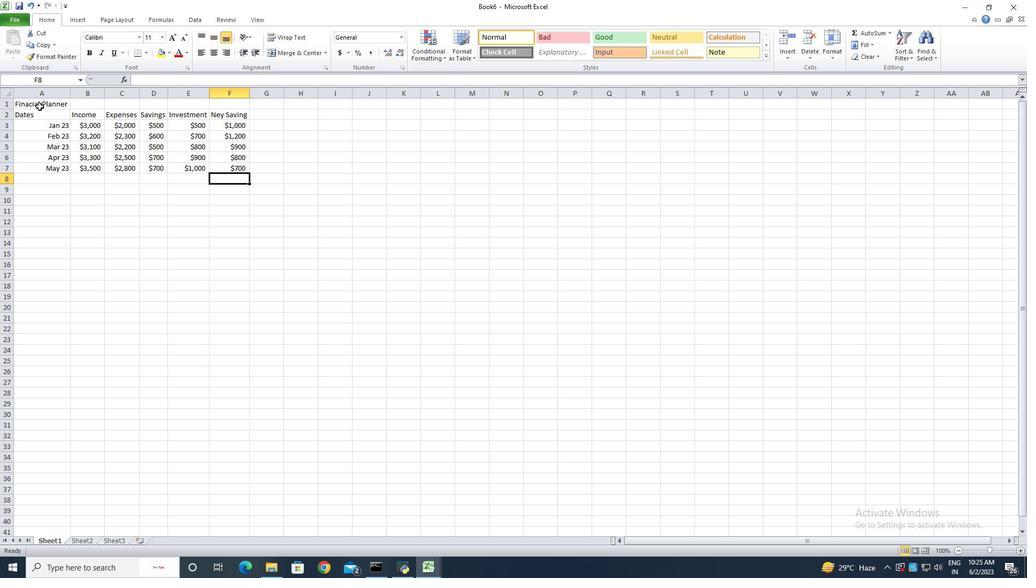 
Action: Mouse pressed left at (40, 104)
Screenshot: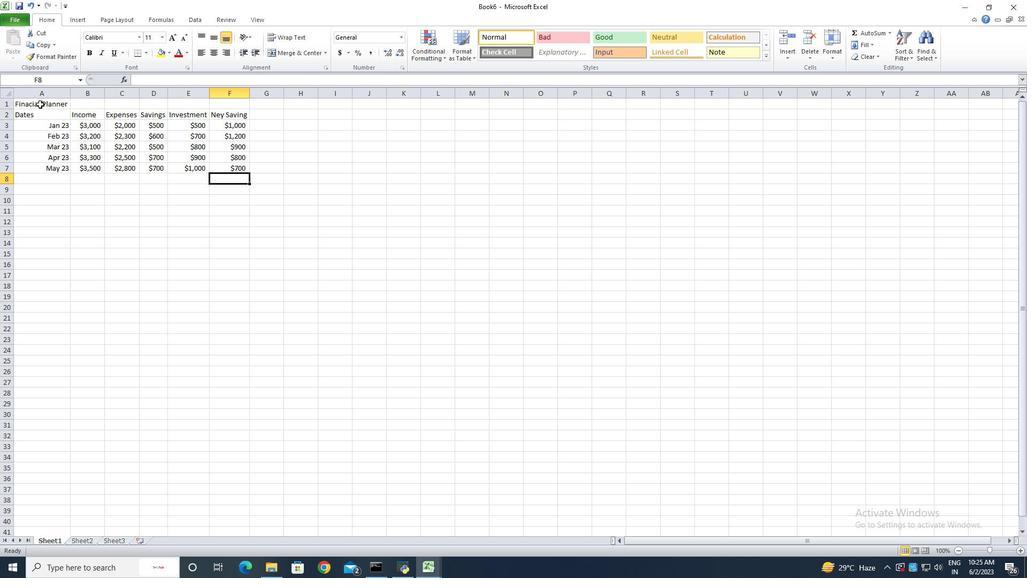 
Action: Mouse pressed left at (40, 104)
Screenshot: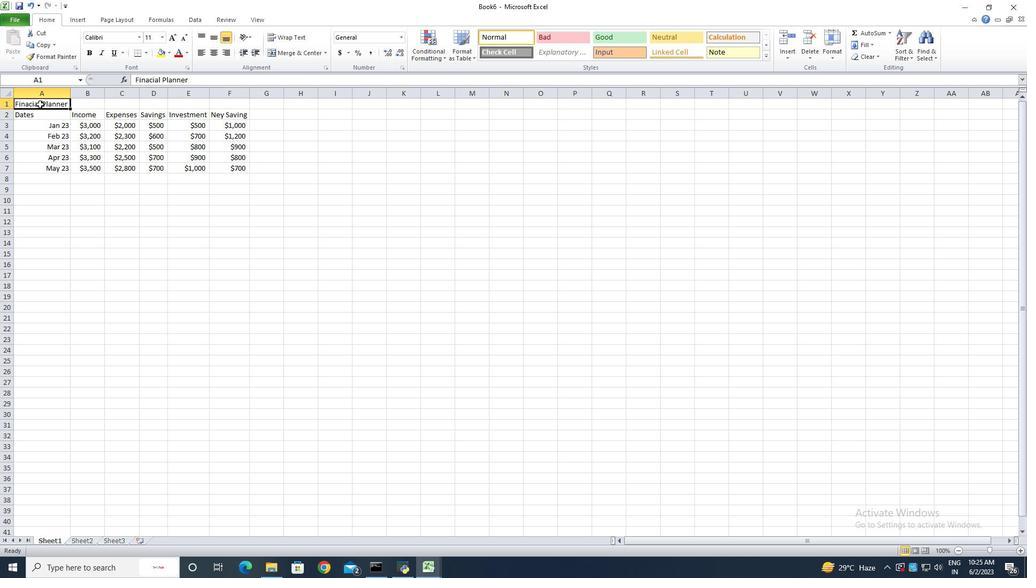 
Action: Mouse moved to (300, 54)
Screenshot: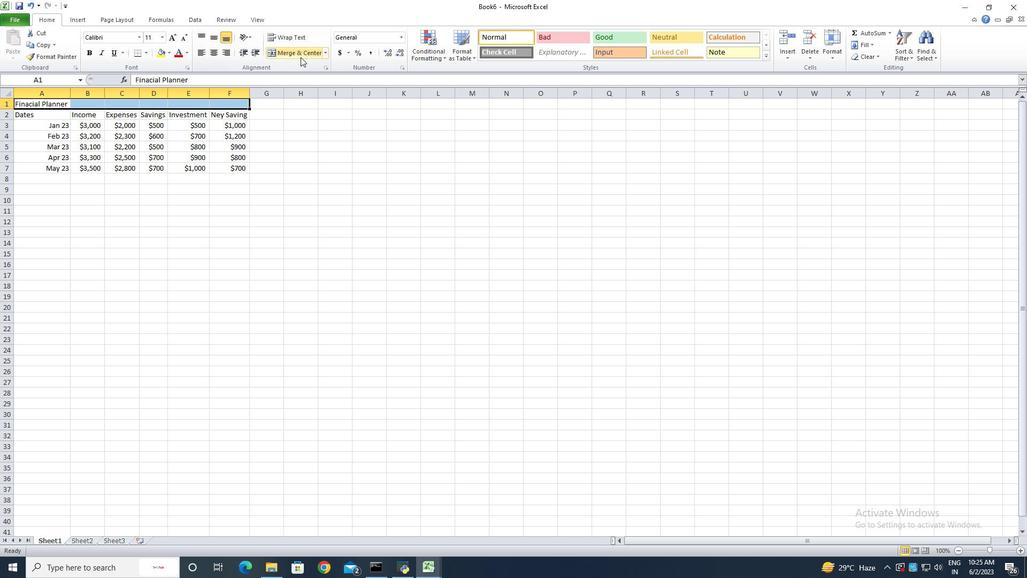 
Action: Mouse pressed left at (300, 54)
Screenshot: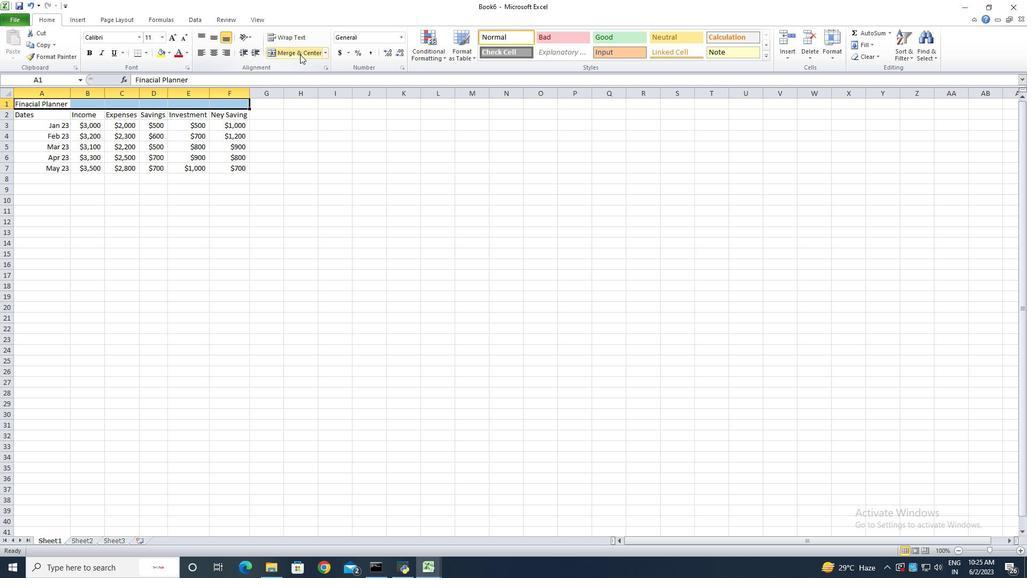 
Action: Mouse moved to (12, 19)
Screenshot: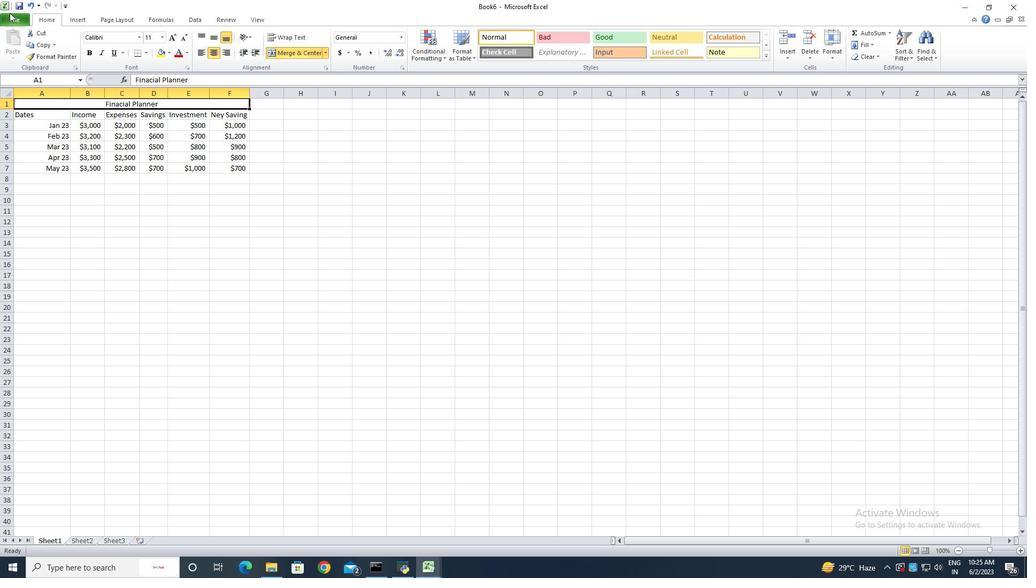 
Action: Mouse pressed left at (12, 19)
Screenshot: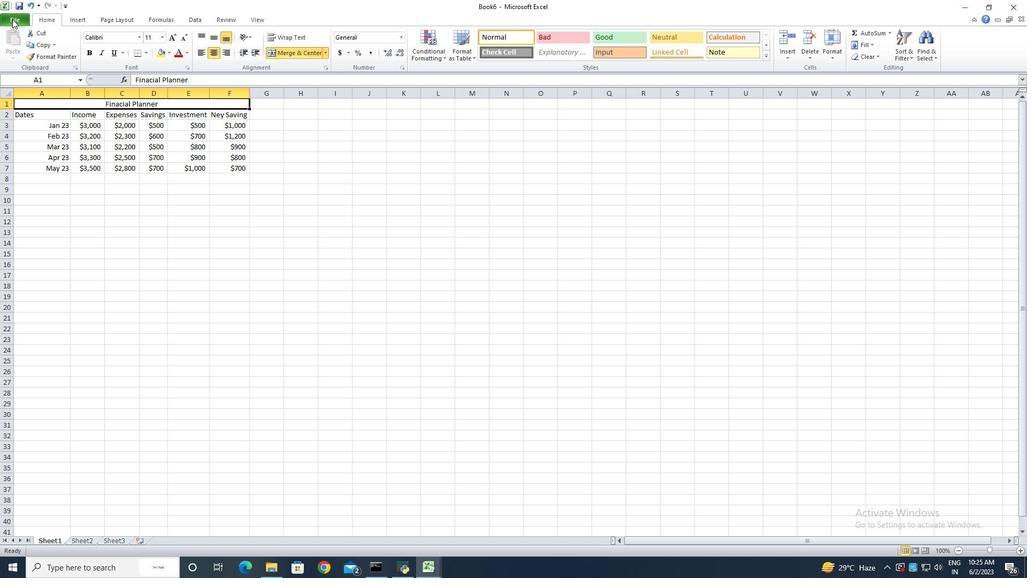 
Action: Mouse moved to (40, 56)
Screenshot: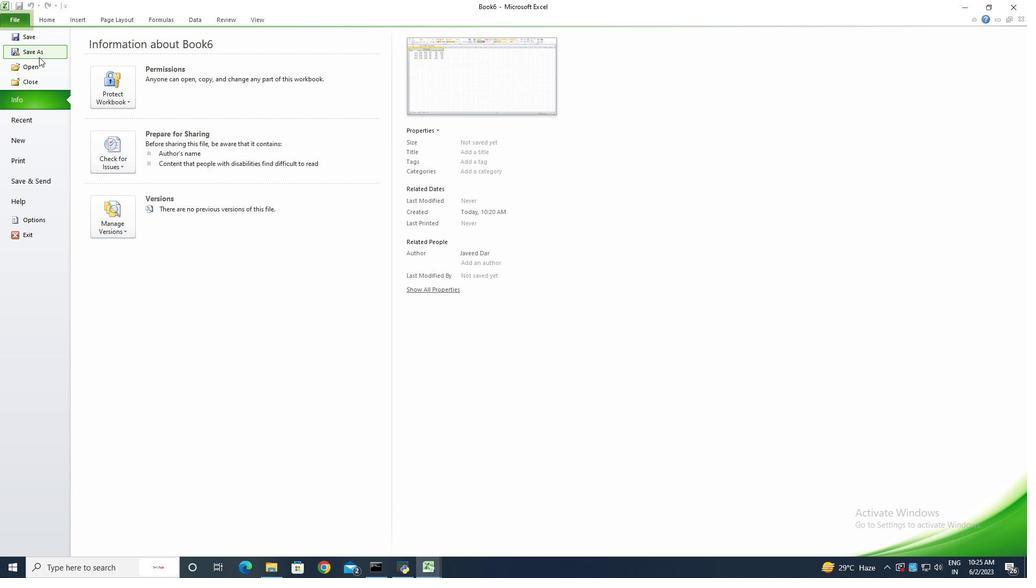 
Action: Mouse pressed left at (40, 56)
Screenshot: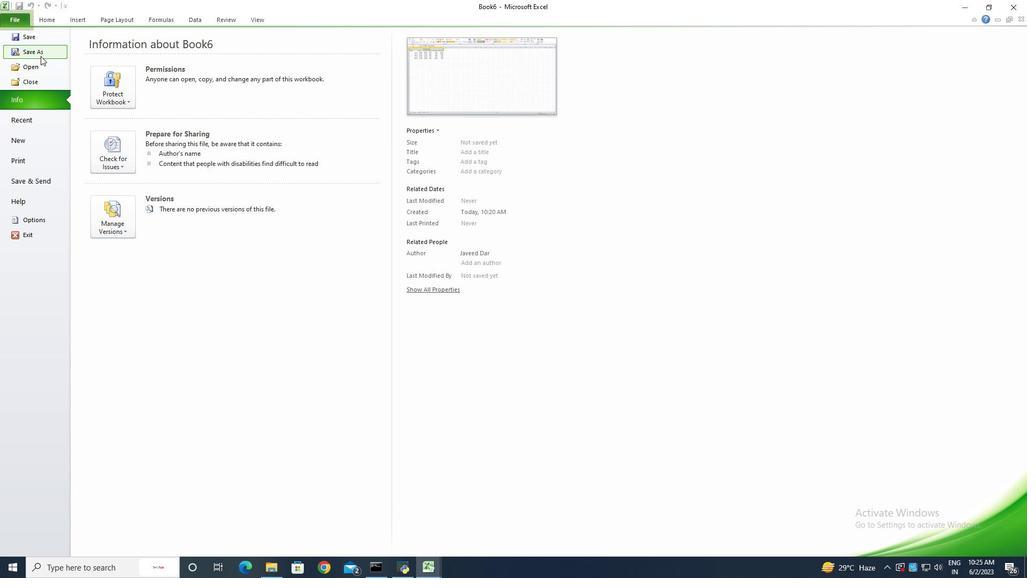 
Action: Key pressed <Key.shift>Bank<Key.shift>Balamn<Key.backspace><Key.backspace>nces
Screenshot: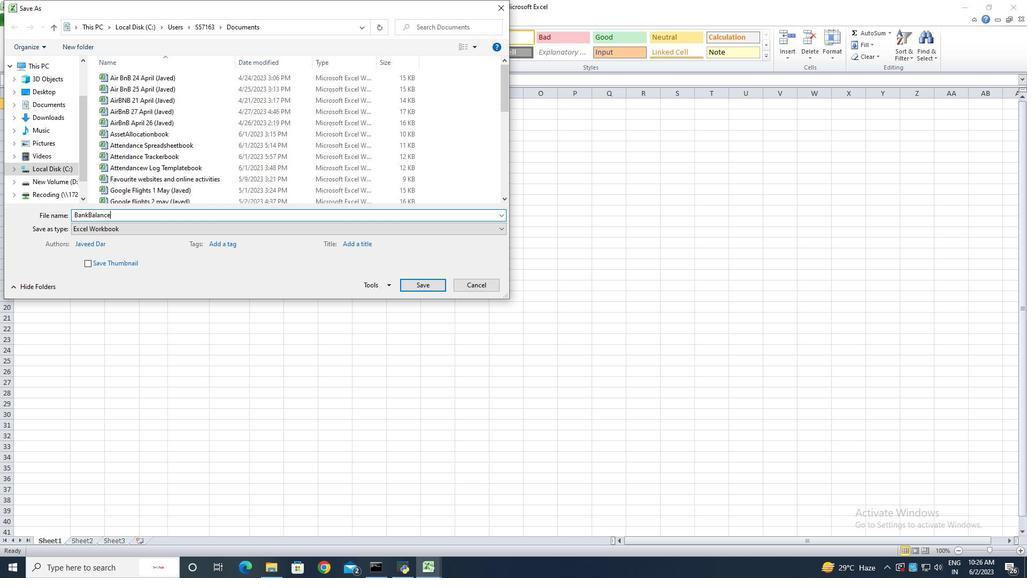 
Action: Mouse moved to (415, 289)
Screenshot: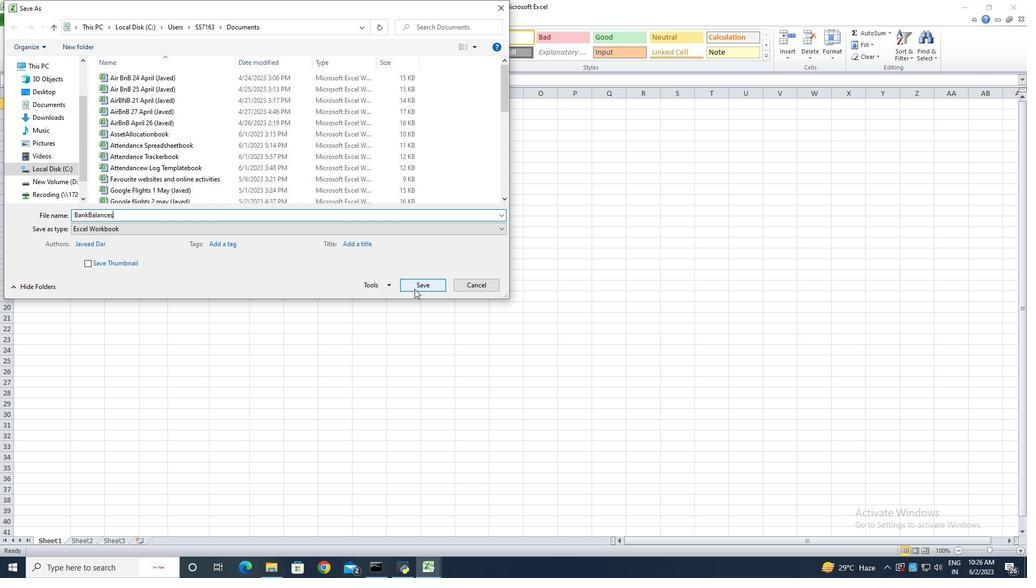
Action: Mouse pressed left at (415, 289)
Screenshot: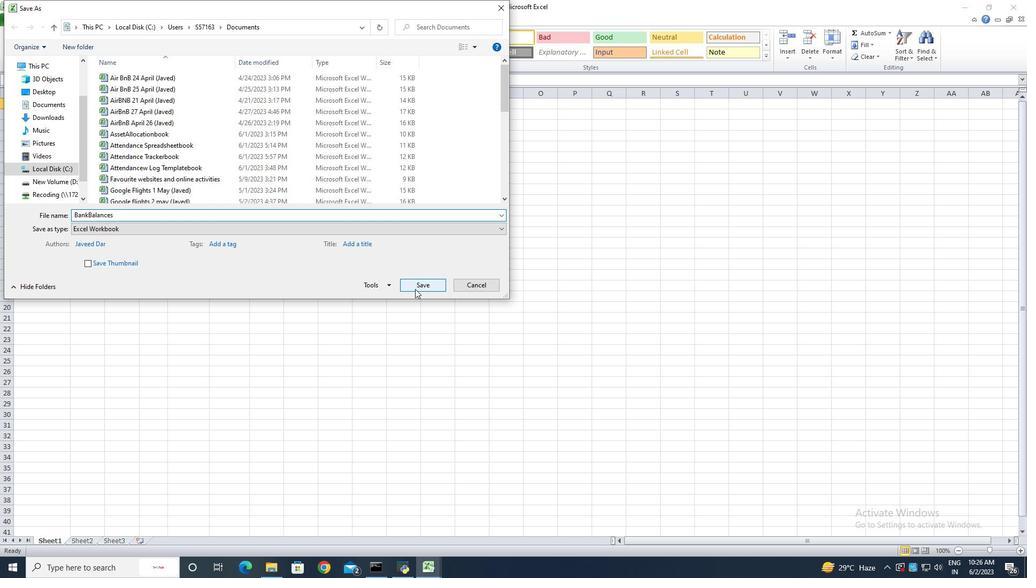 
Action: Mouse moved to (275, 293)
Screenshot: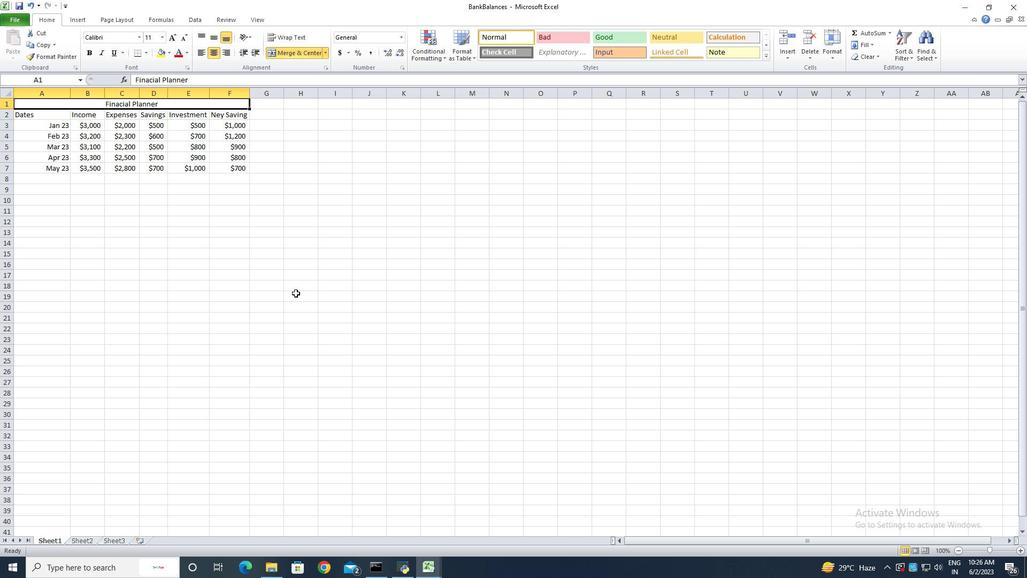 
